 Task: Find connections with filter location Cajuru with filter topic #Projectmanagementwith filter profile language German with filter current company Tata Technologies with filter school SNS College of Engineering with filter industry Wholesale Computer Equipment with filter service category Auto Insurance with filter keywords title Dispatcher for Trucks or Taxis
Action: Mouse moved to (510, 92)
Screenshot: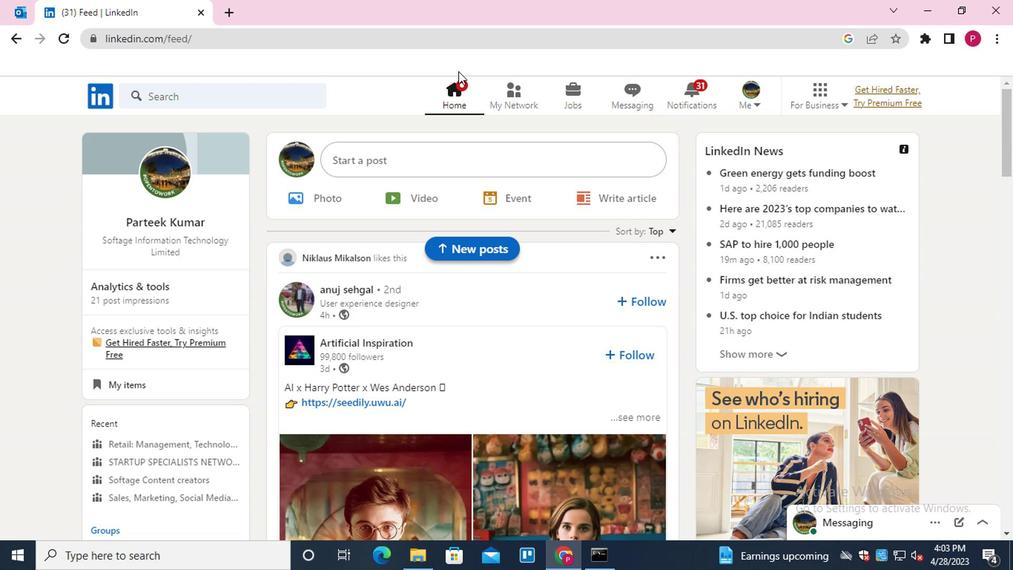 
Action: Mouse pressed left at (510, 92)
Screenshot: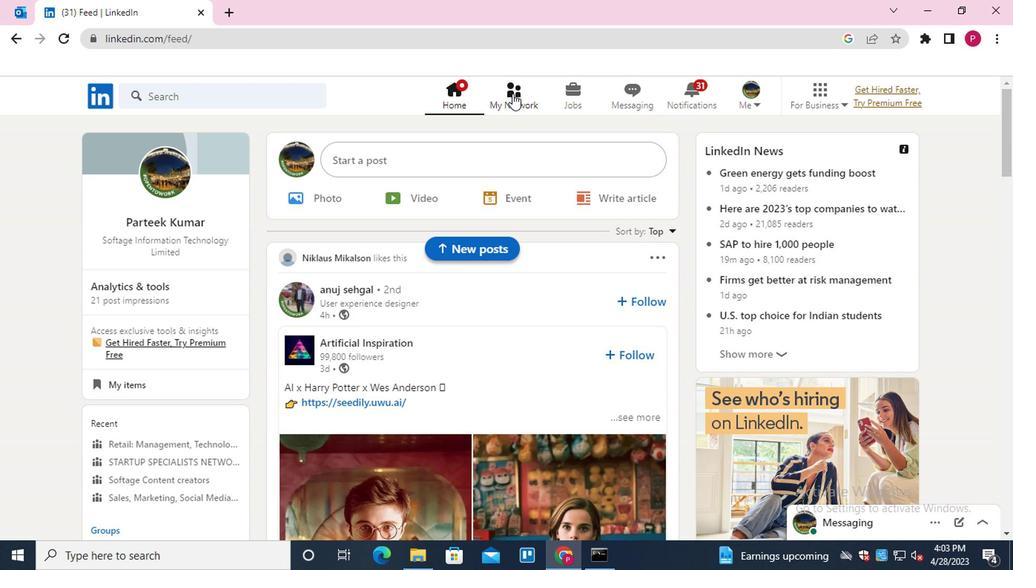 
Action: Mouse moved to (253, 184)
Screenshot: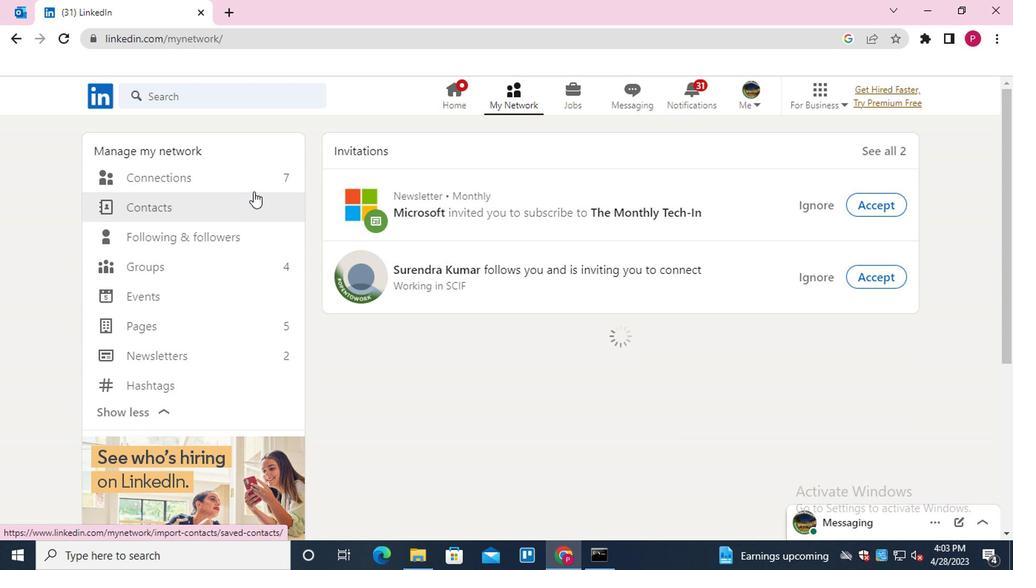 
Action: Mouse pressed left at (253, 184)
Screenshot: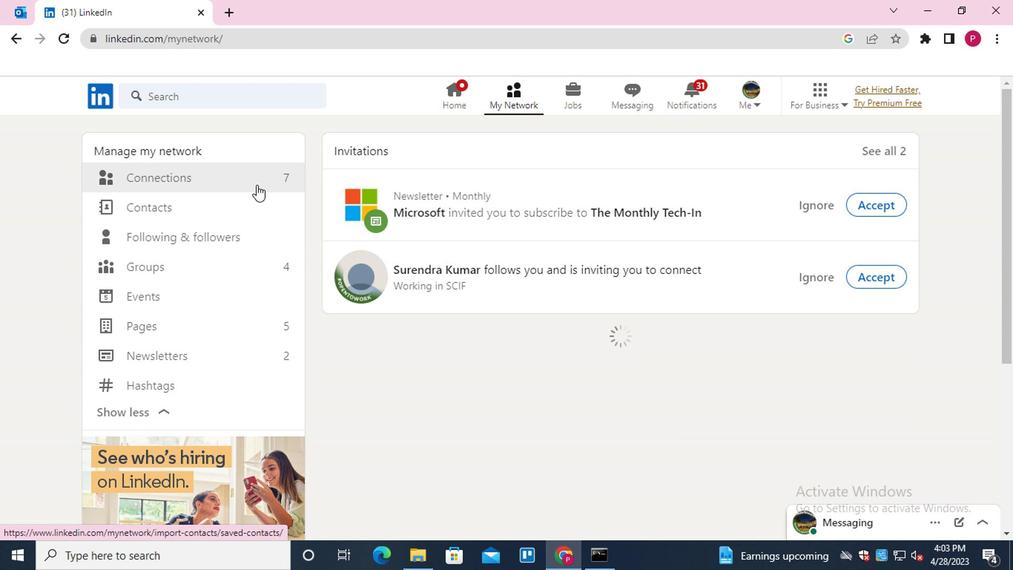 
Action: Mouse moved to (618, 175)
Screenshot: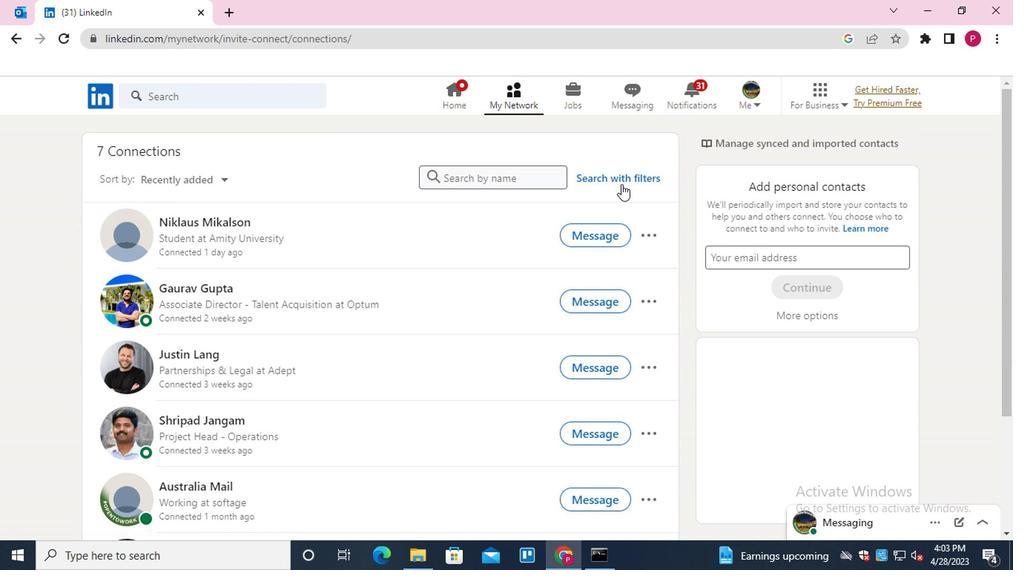 
Action: Mouse pressed left at (618, 175)
Screenshot: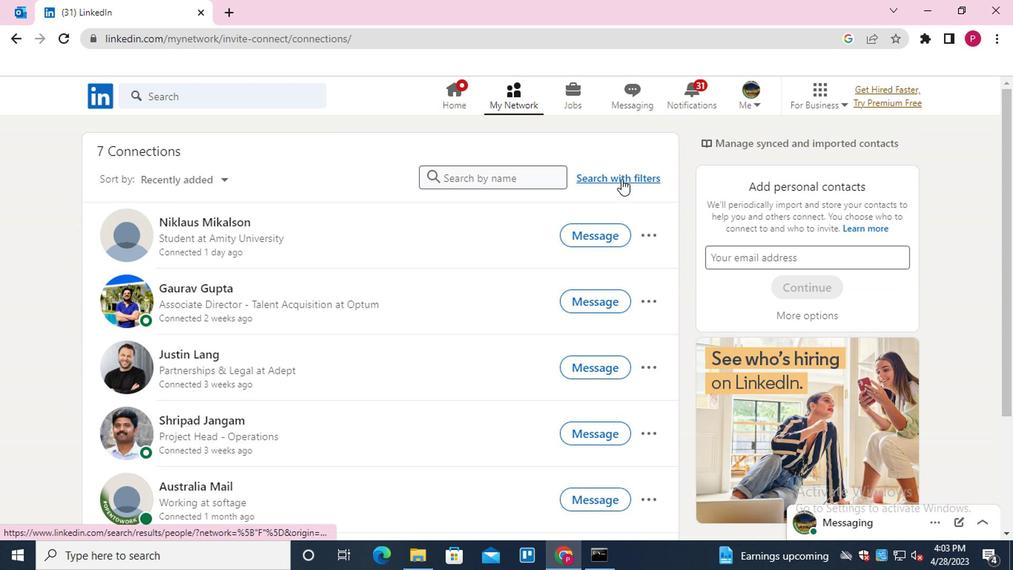 
Action: Mouse moved to (545, 136)
Screenshot: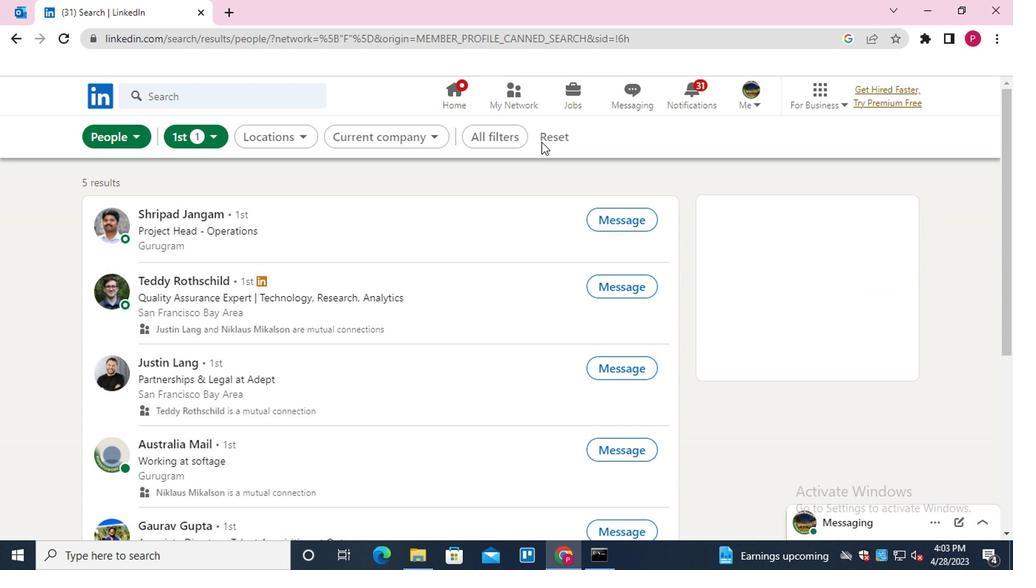 
Action: Mouse pressed left at (545, 136)
Screenshot: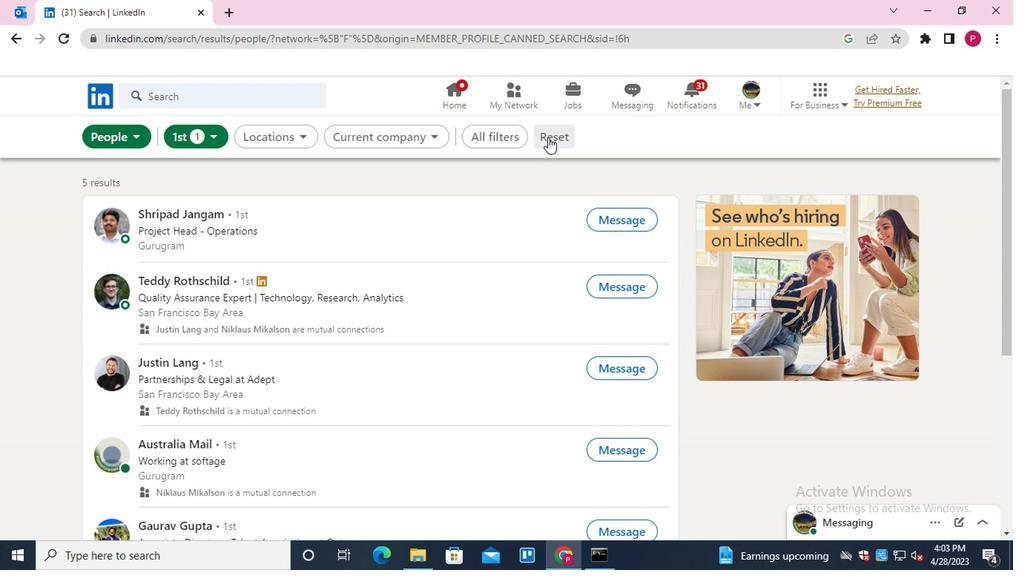 
Action: Mouse moved to (523, 137)
Screenshot: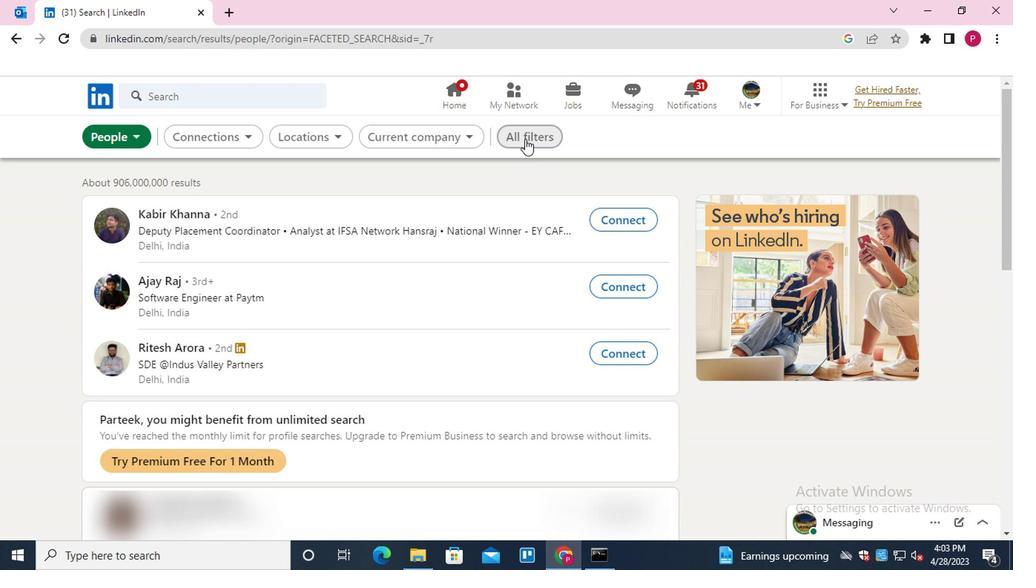 
Action: Mouse pressed left at (523, 137)
Screenshot: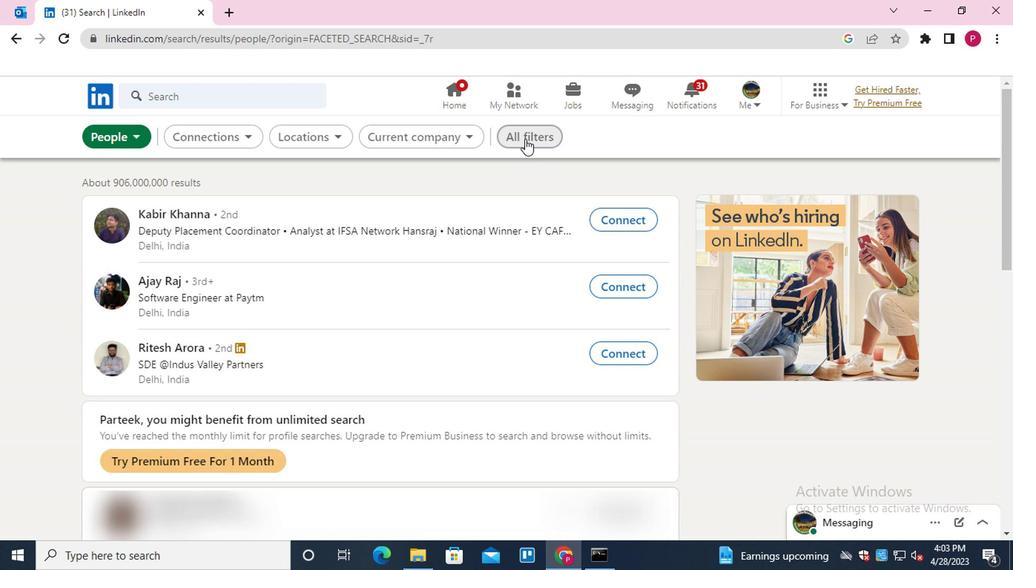 
Action: Mouse moved to (713, 344)
Screenshot: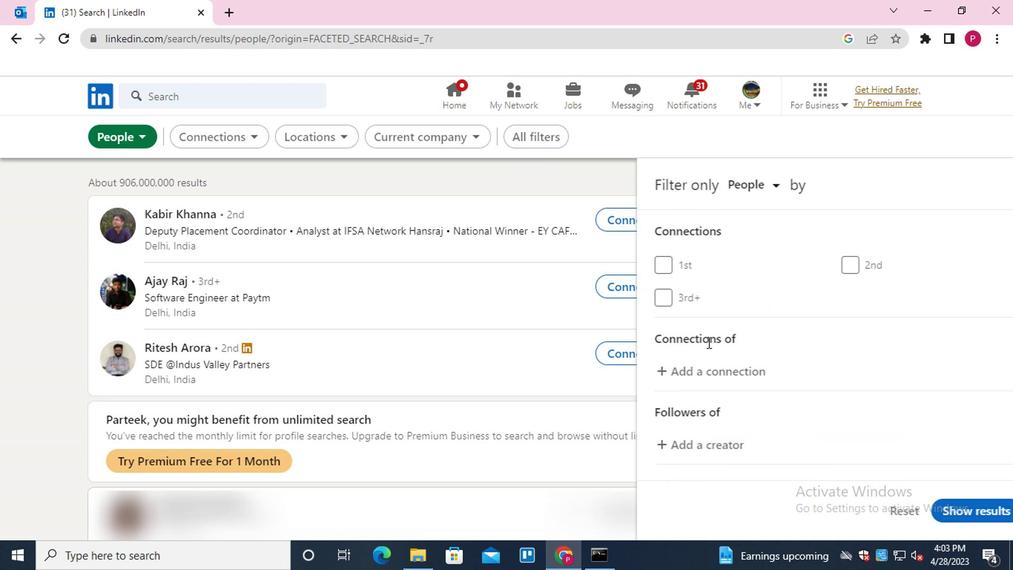 
Action: Mouse scrolled (713, 343) with delta (0, -1)
Screenshot: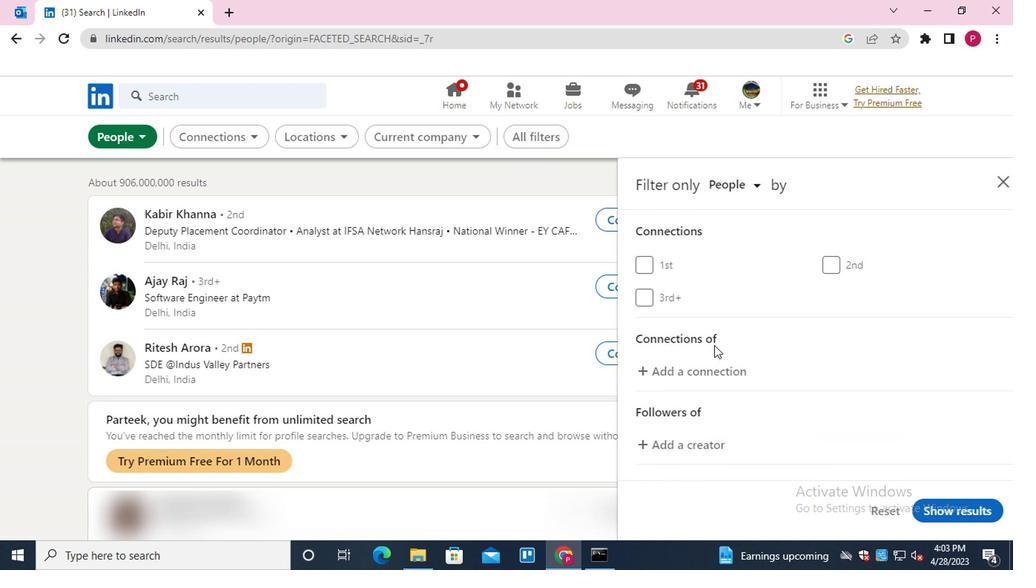 
Action: Mouse scrolled (713, 343) with delta (0, -1)
Screenshot: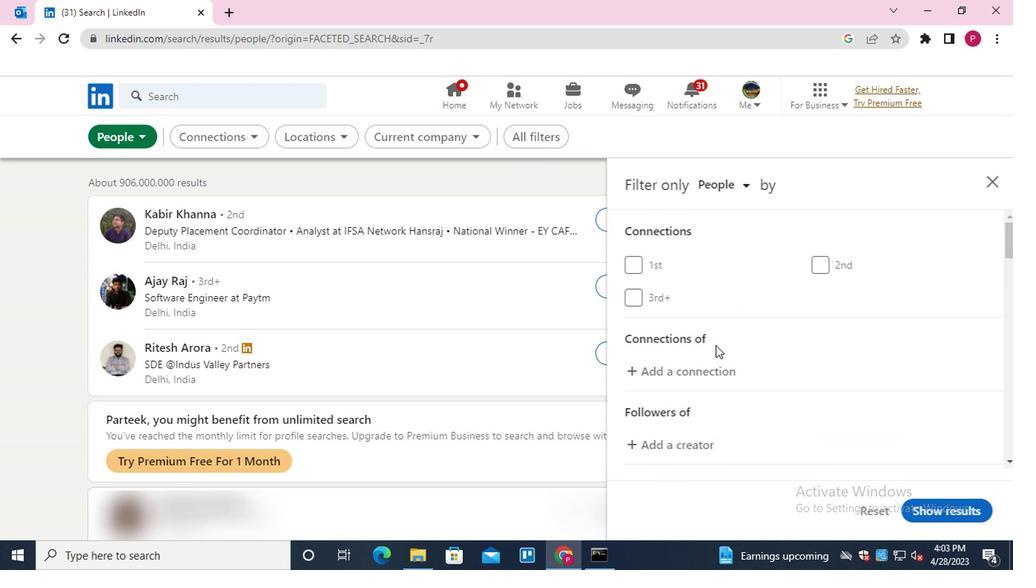 
Action: Mouse scrolled (713, 343) with delta (0, -1)
Screenshot: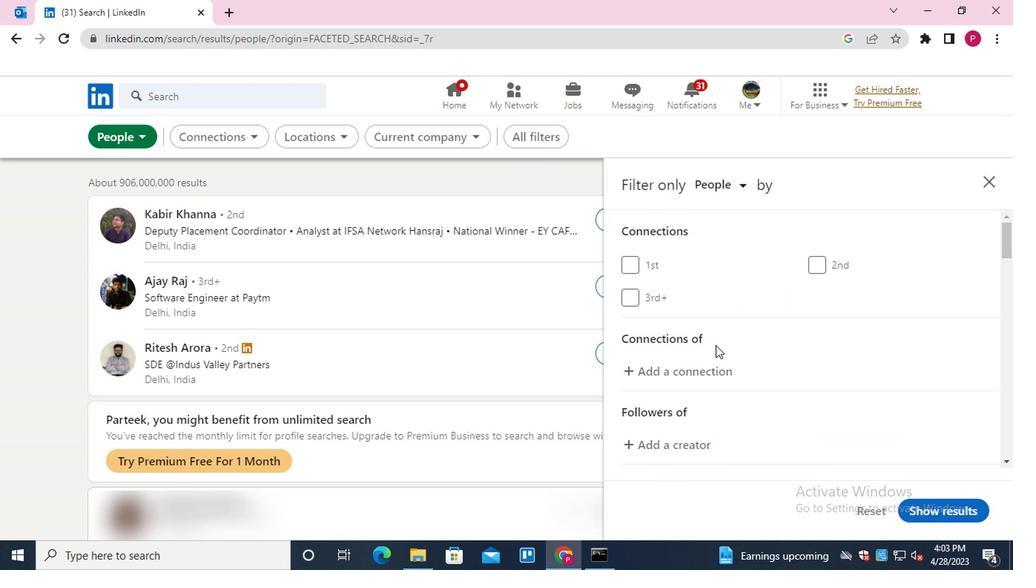 
Action: Mouse moved to (841, 357)
Screenshot: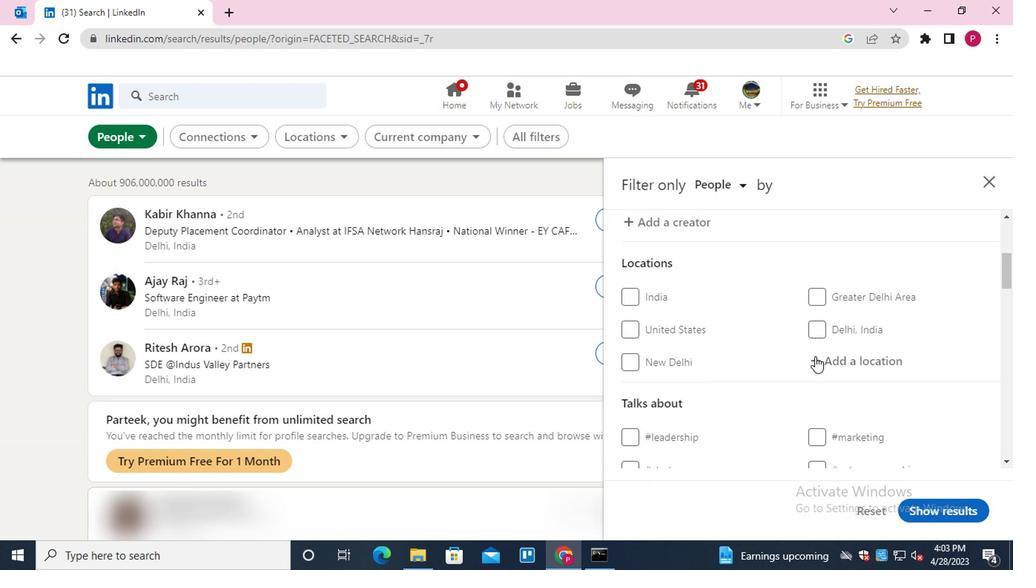 
Action: Mouse pressed left at (841, 357)
Screenshot: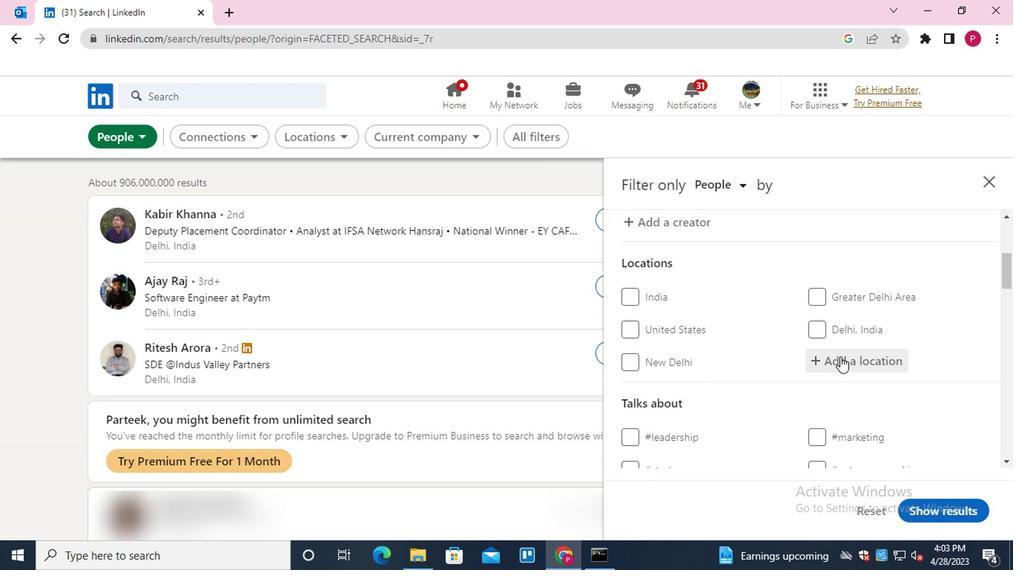 
Action: Mouse moved to (821, 367)
Screenshot: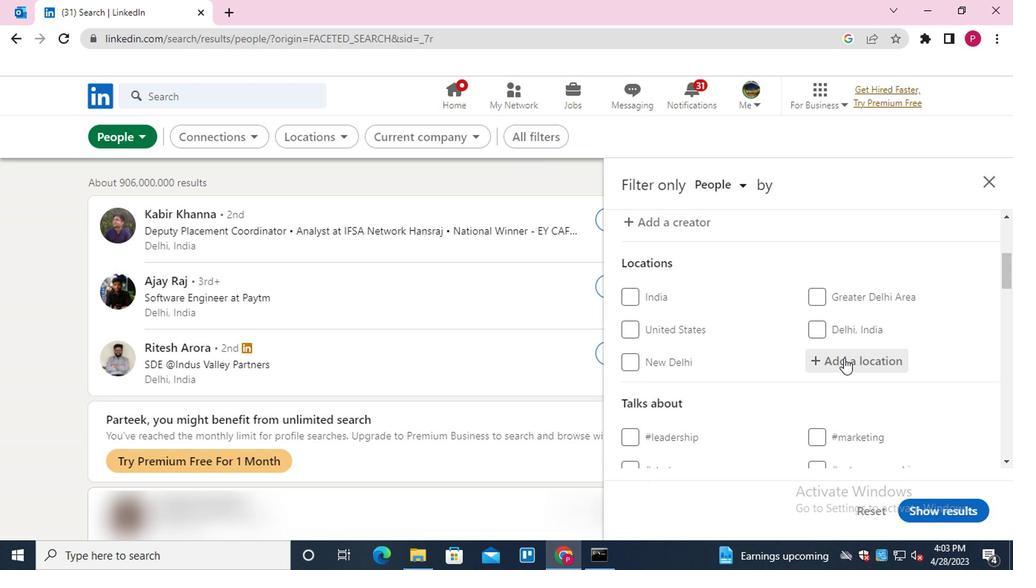 
Action: Key pressed <Key.shift>CAJURU<Key.down><Key.enter>
Screenshot: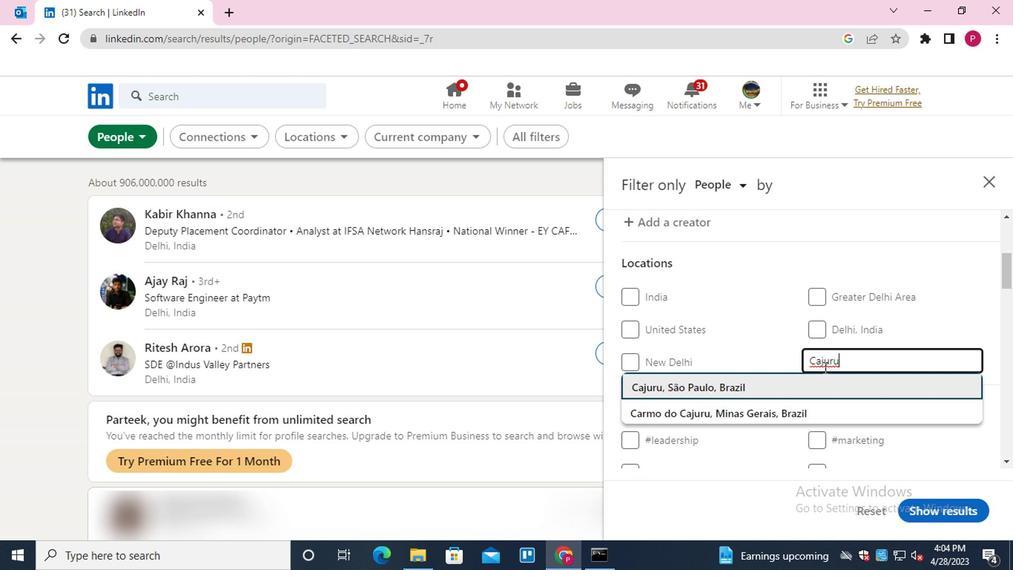 
Action: Mouse moved to (719, 381)
Screenshot: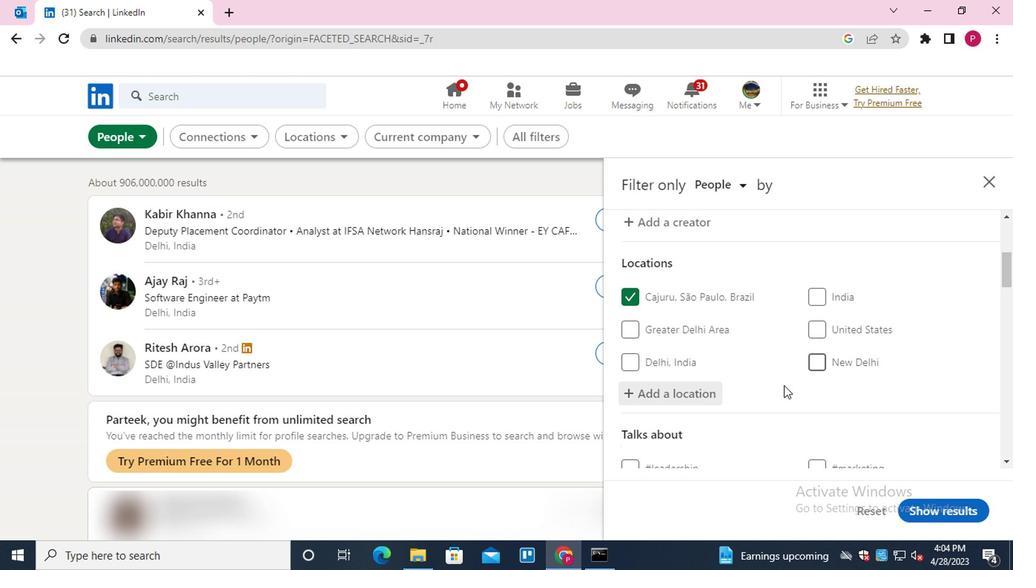 
Action: Mouse scrolled (719, 381) with delta (0, 0)
Screenshot: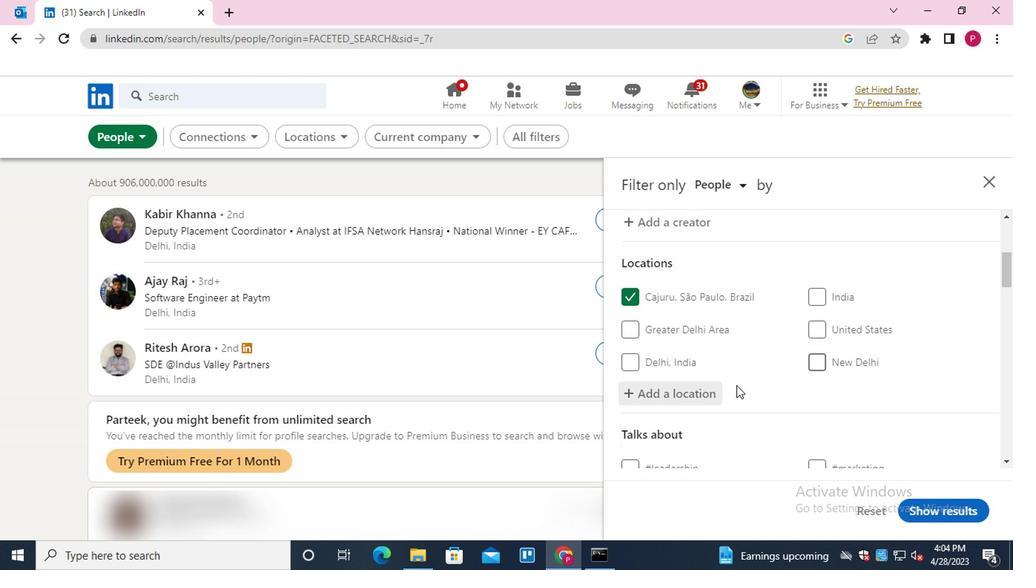 
Action: Mouse scrolled (719, 381) with delta (0, 0)
Screenshot: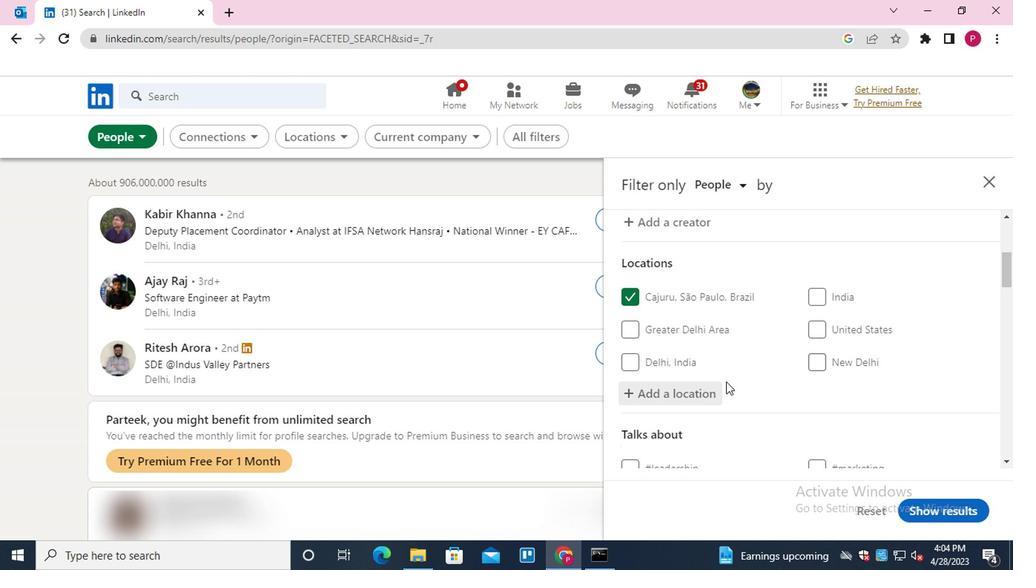 
Action: Mouse moved to (717, 383)
Screenshot: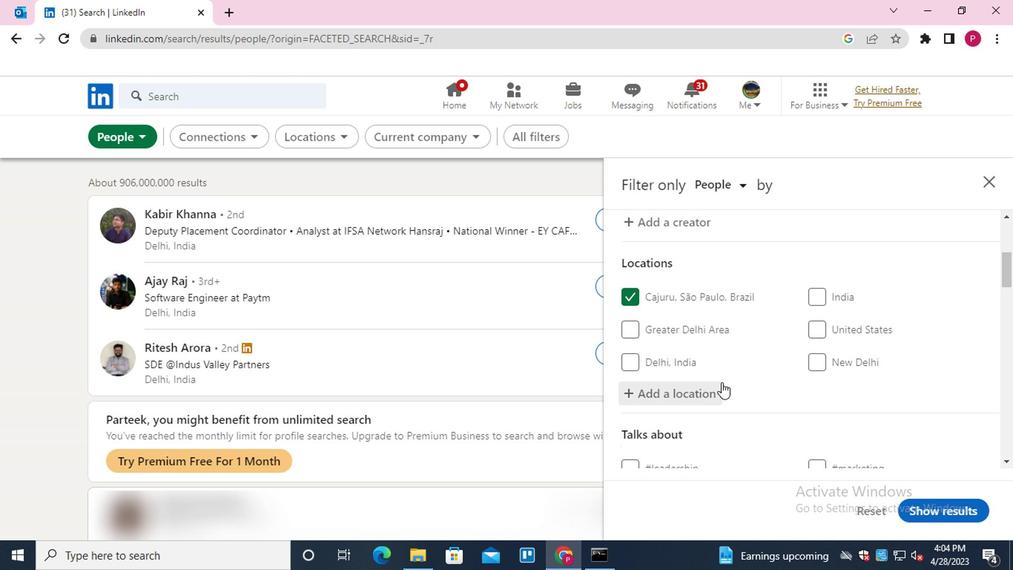 
Action: Mouse scrolled (717, 383) with delta (0, 0)
Screenshot: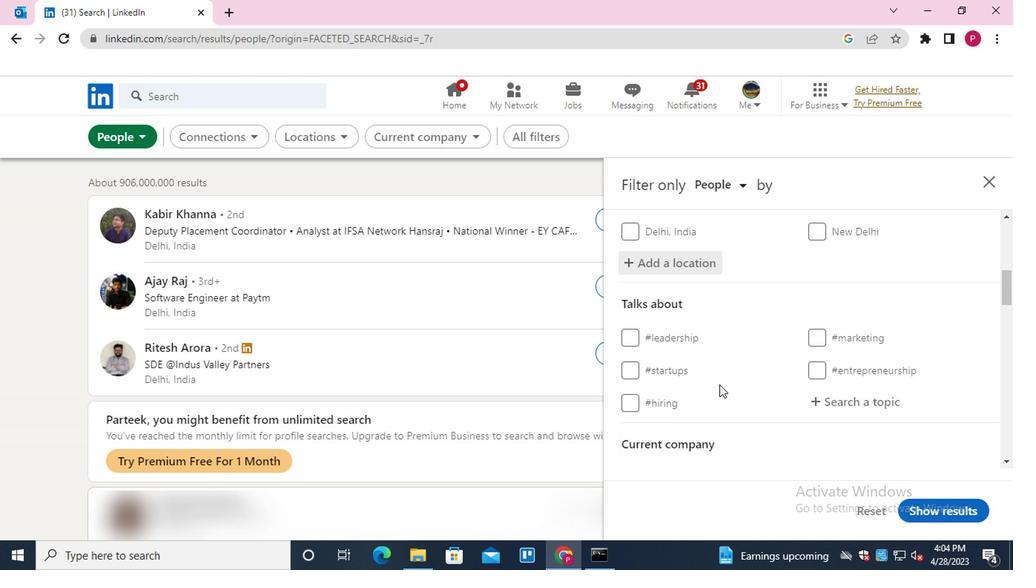 
Action: Mouse moved to (842, 308)
Screenshot: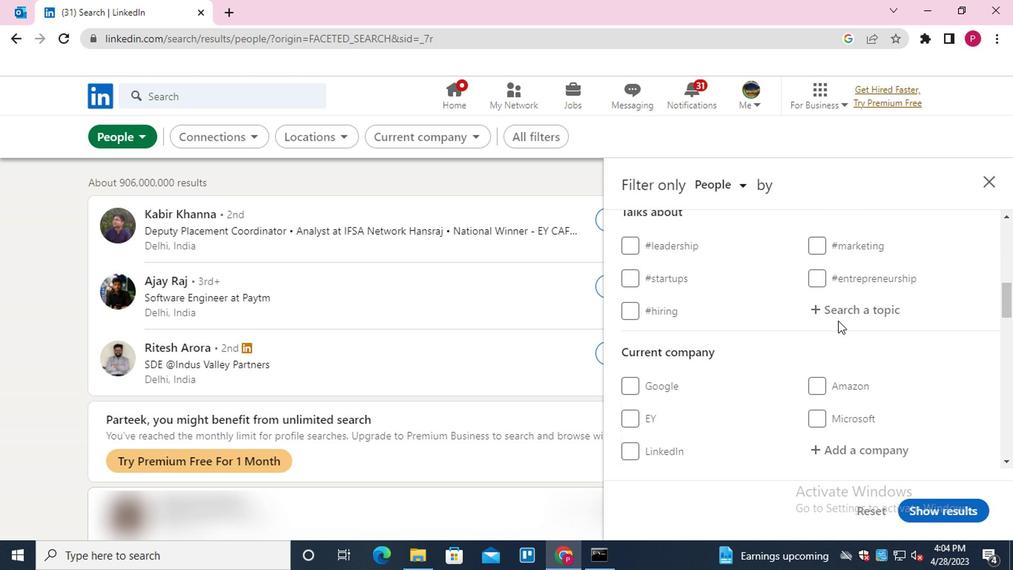 
Action: Mouse pressed left at (842, 308)
Screenshot: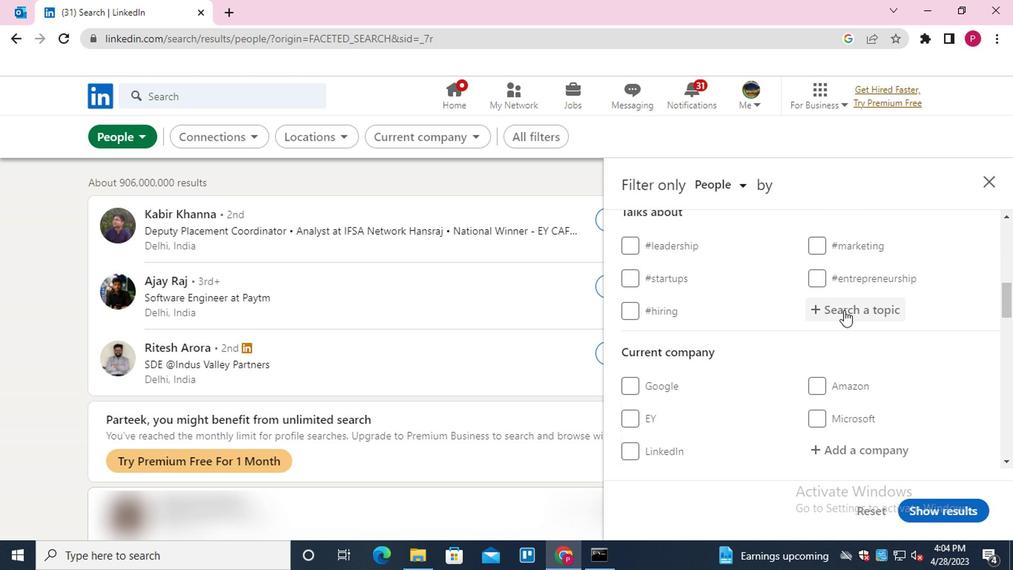 
Action: Mouse moved to (837, 309)
Screenshot: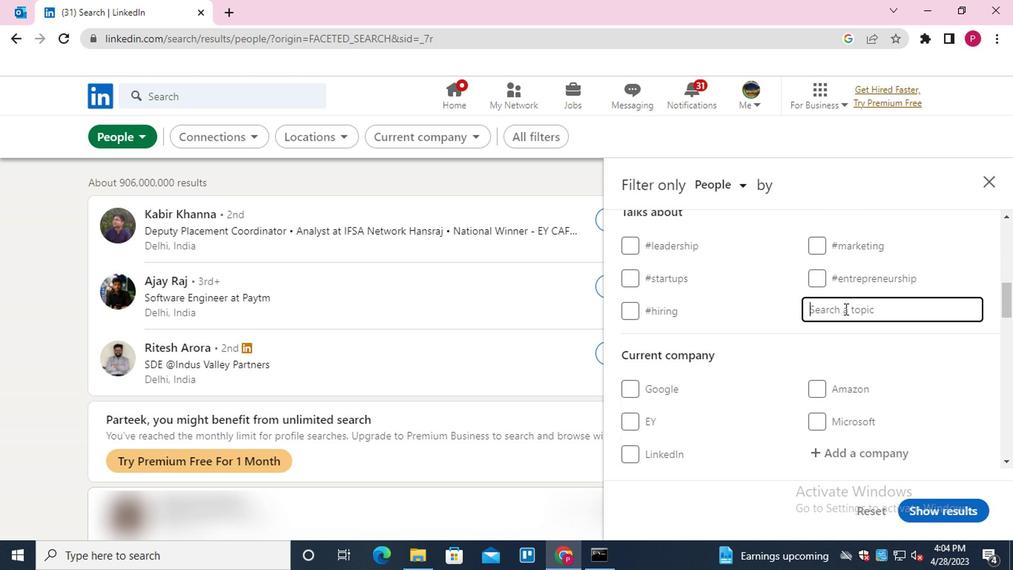 
Action: Key pressed PROJECTMANAG<Key.down><Key.enter>
Screenshot: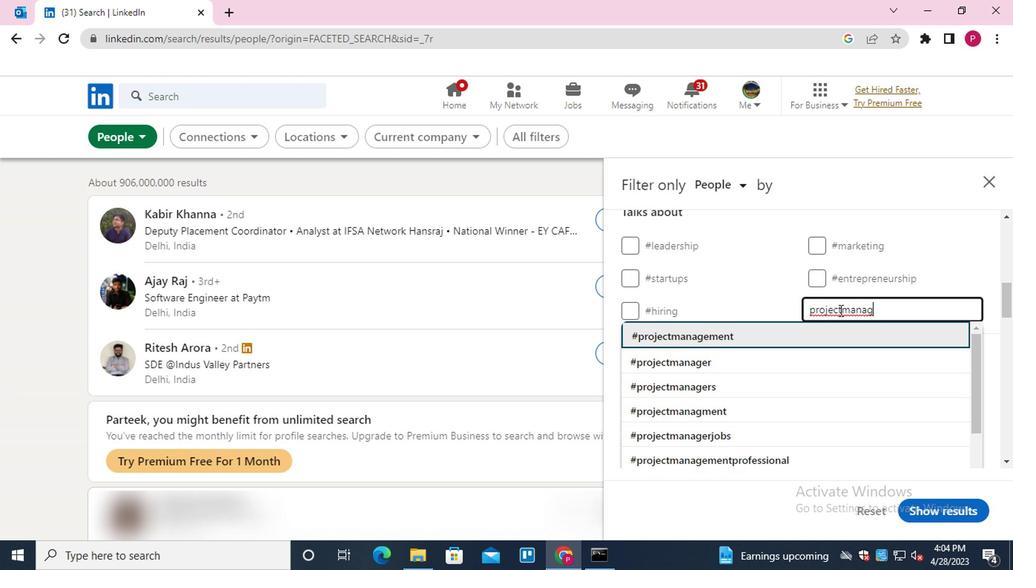 
Action: Mouse moved to (786, 341)
Screenshot: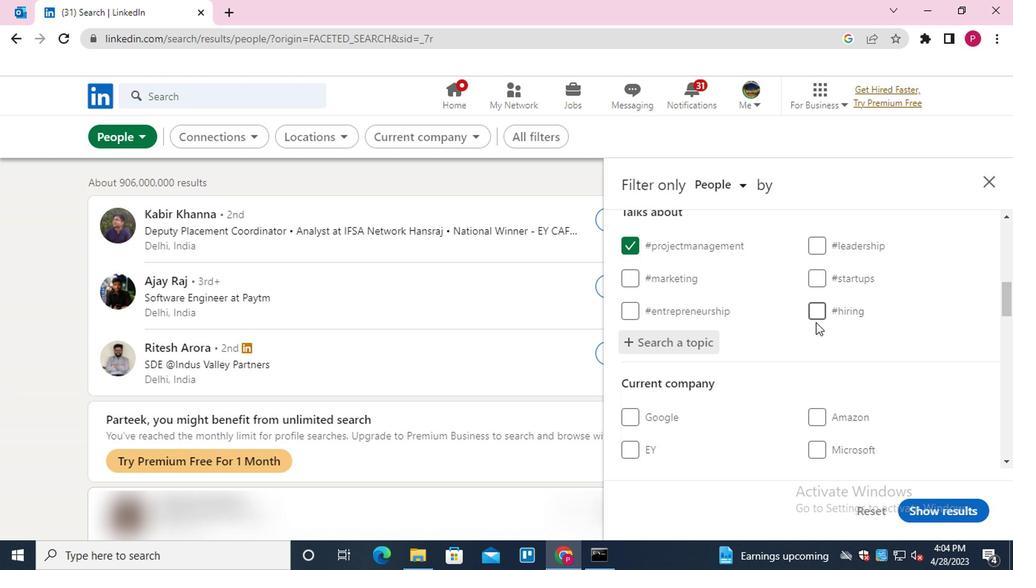 
Action: Mouse scrolled (786, 340) with delta (0, -1)
Screenshot: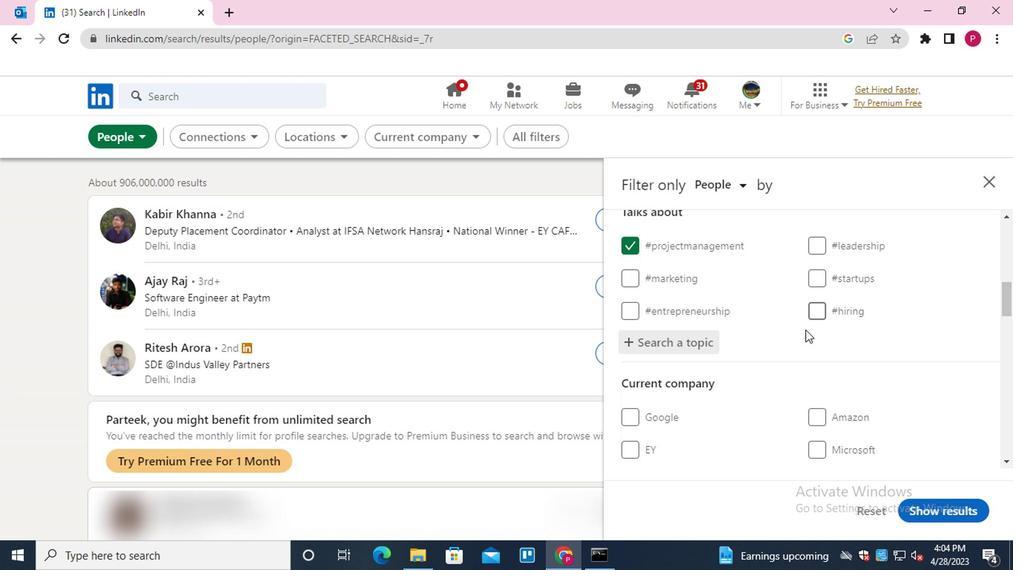 
Action: Mouse scrolled (786, 340) with delta (0, -1)
Screenshot: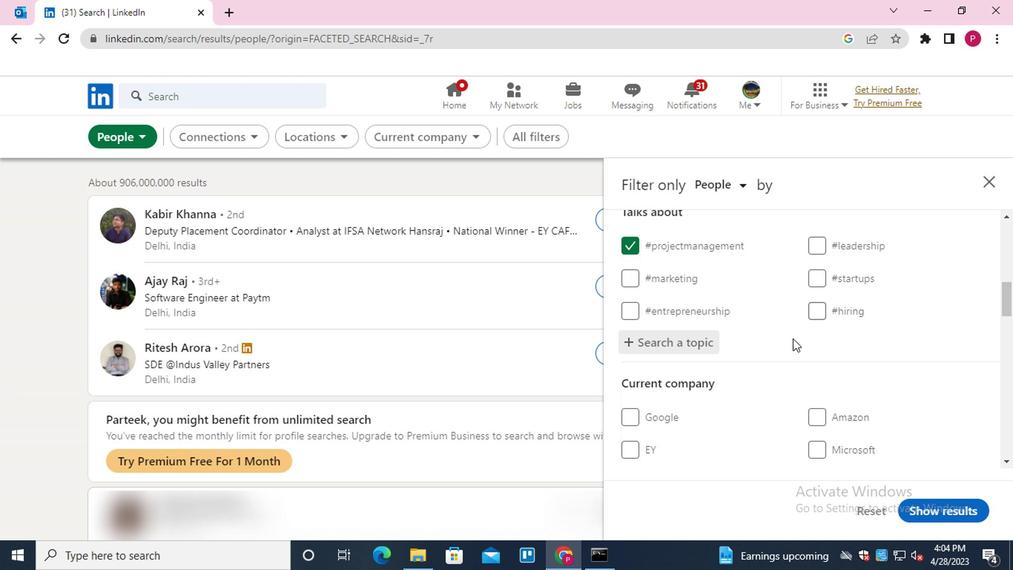
Action: Mouse moved to (786, 343)
Screenshot: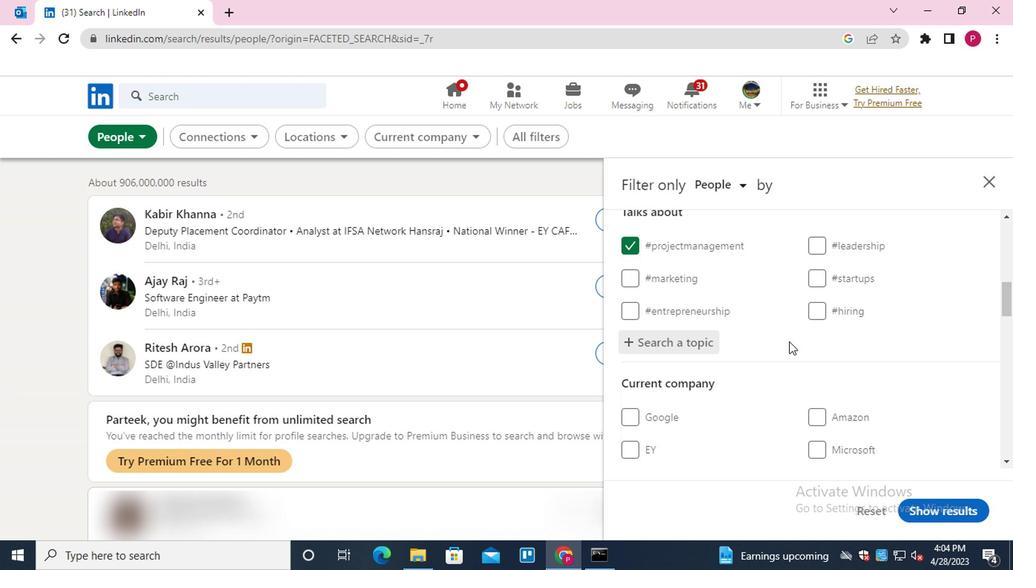 
Action: Mouse scrolled (786, 343) with delta (0, 0)
Screenshot: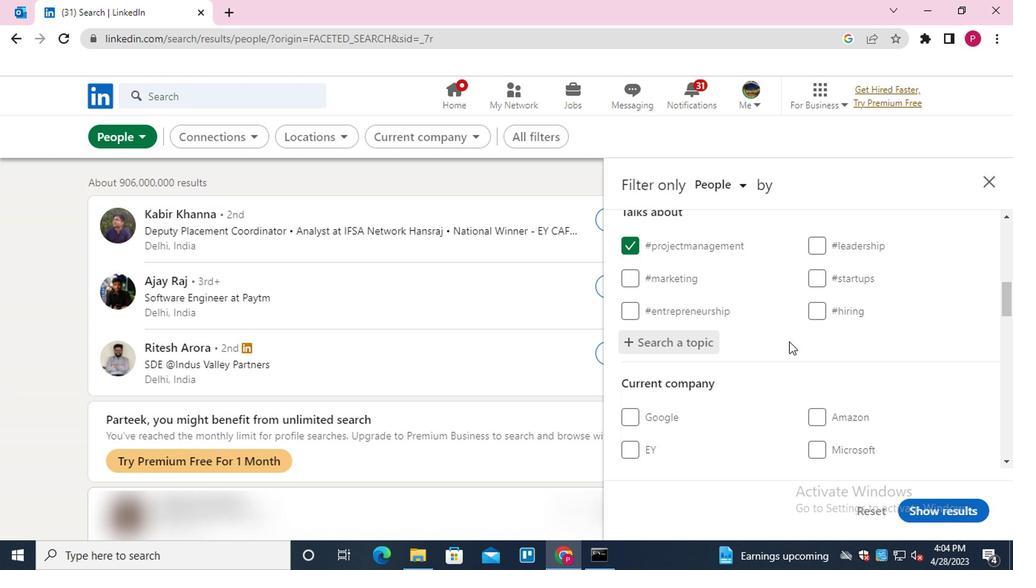 
Action: Mouse moved to (728, 322)
Screenshot: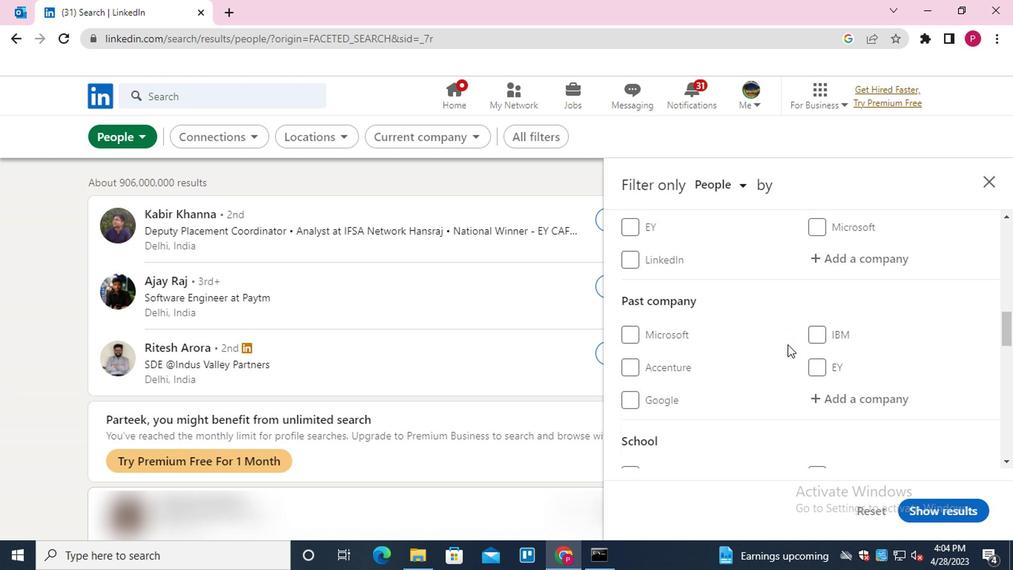 
Action: Mouse scrolled (728, 321) with delta (0, -1)
Screenshot: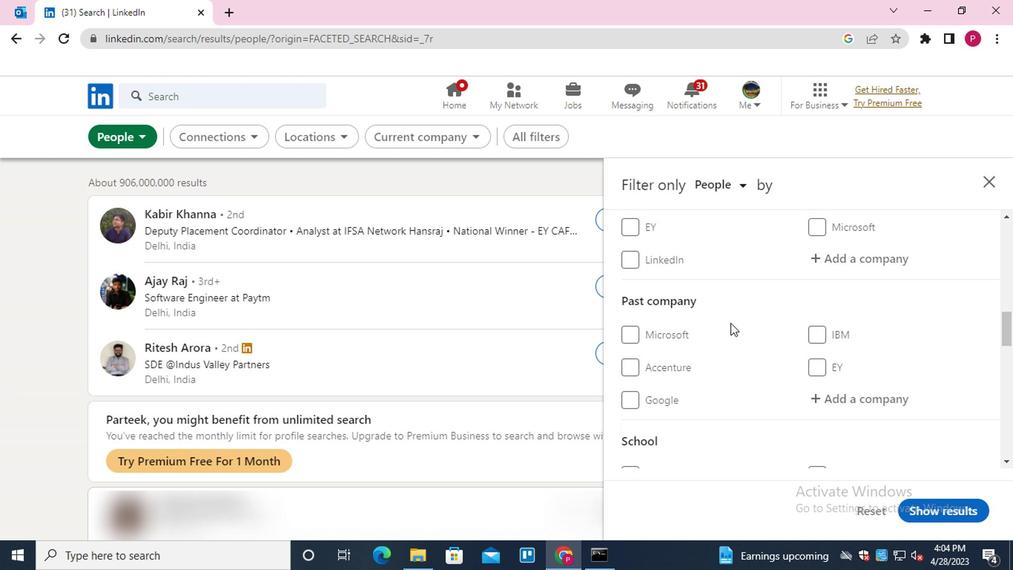 
Action: Mouse scrolled (728, 321) with delta (0, -1)
Screenshot: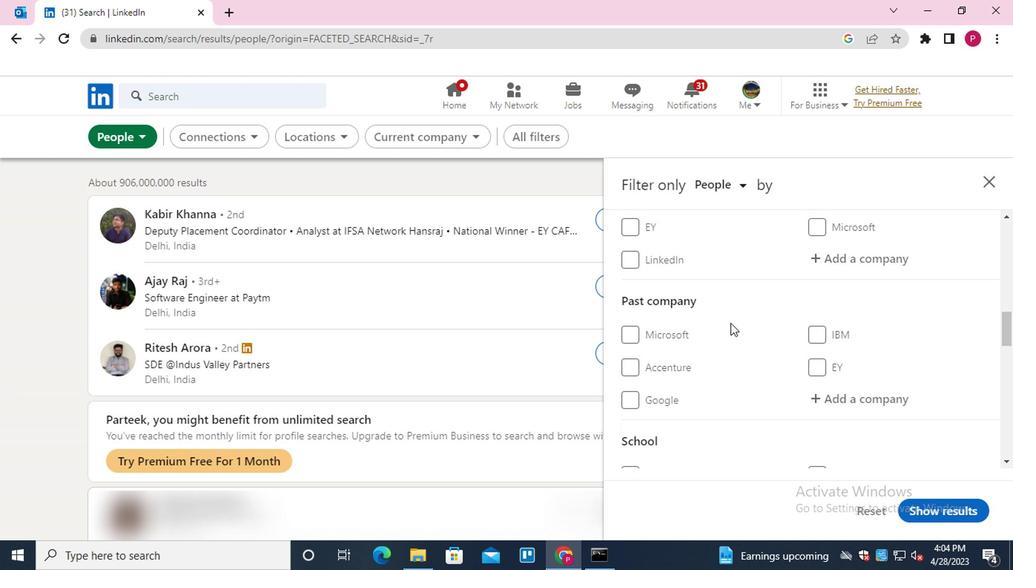 
Action: Mouse scrolled (728, 321) with delta (0, -1)
Screenshot: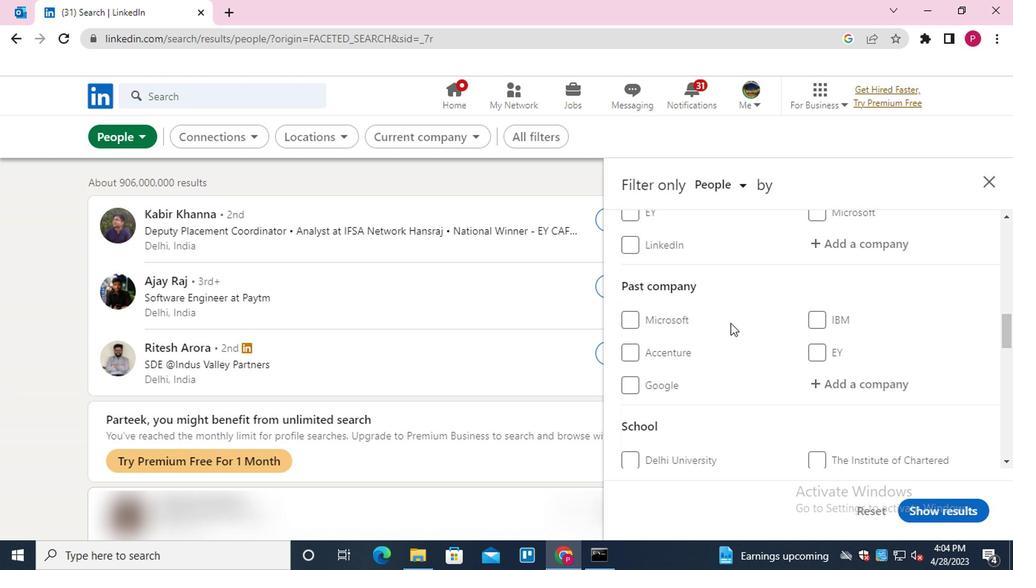 
Action: Mouse moved to (728, 323)
Screenshot: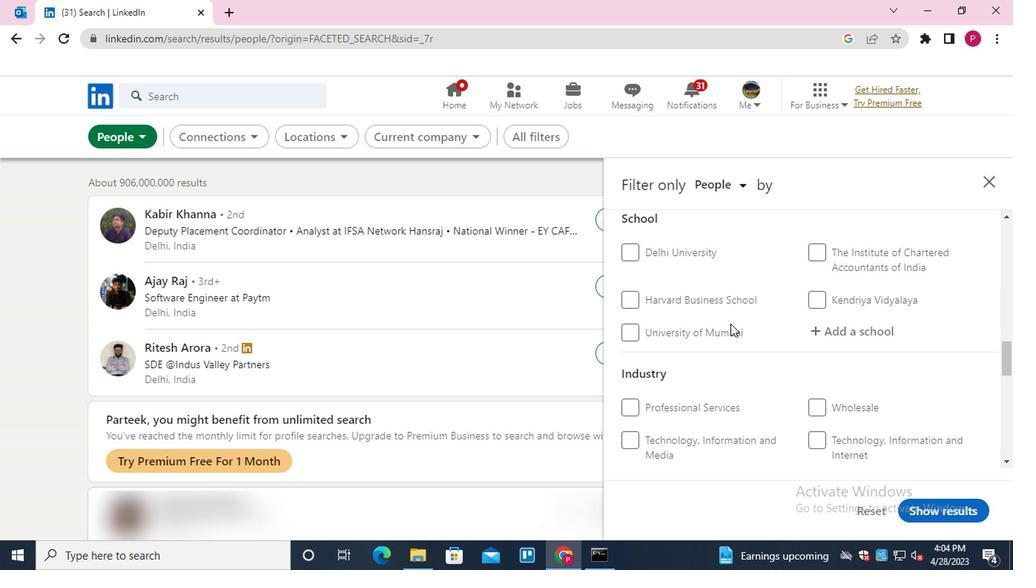 
Action: Mouse scrolled (728, 322) with delta (0, 0)
Screenshot: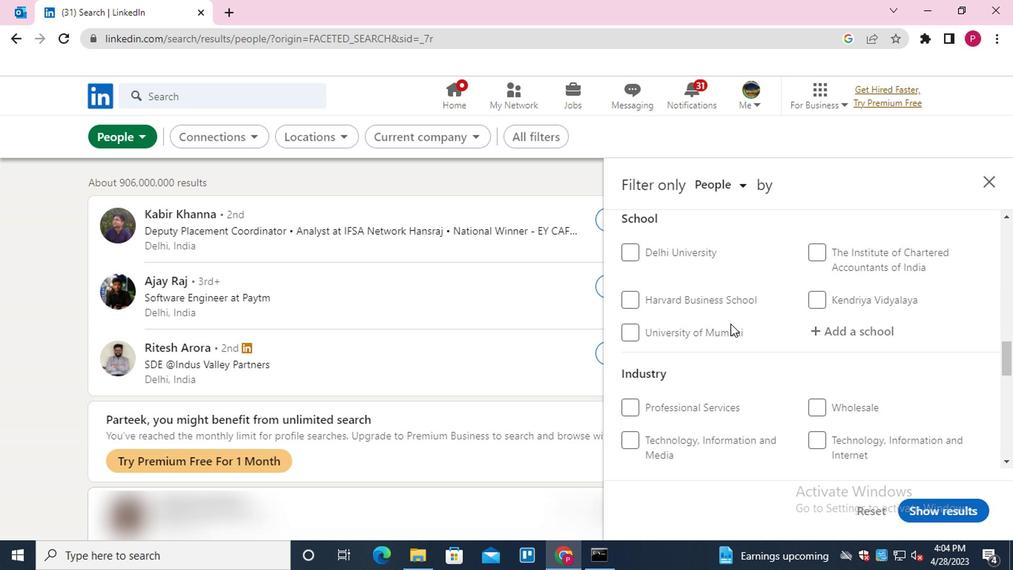
Action: Mouse scrolled (728, 322) with delta (0, 0)
Screenshot: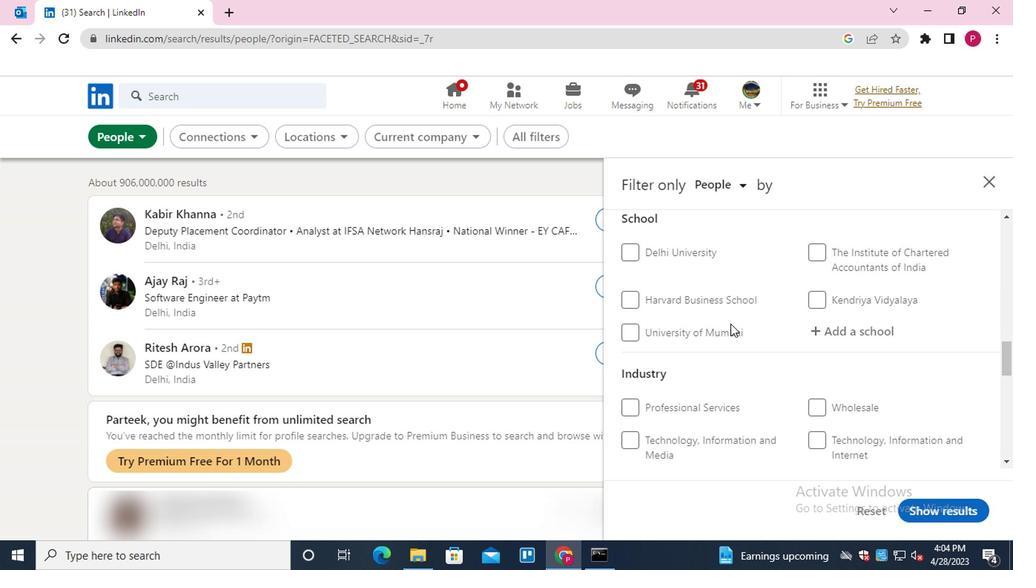 
Action: Mouse scrolled (728, 322) with delta (0, 0)
Screenshot: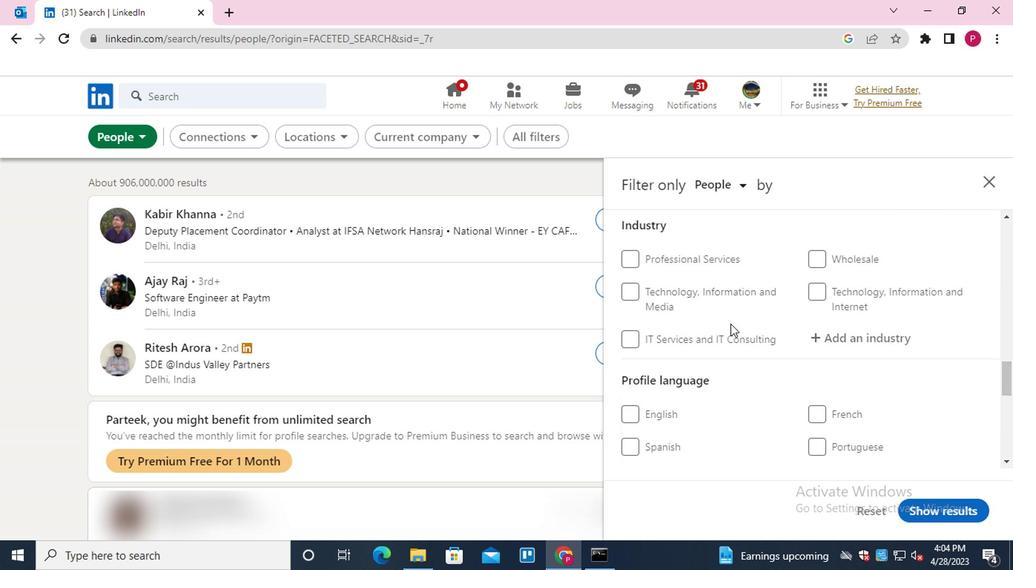
Action: Mouse scrolled (728, 322) with delta (0, 0)
Screenshot: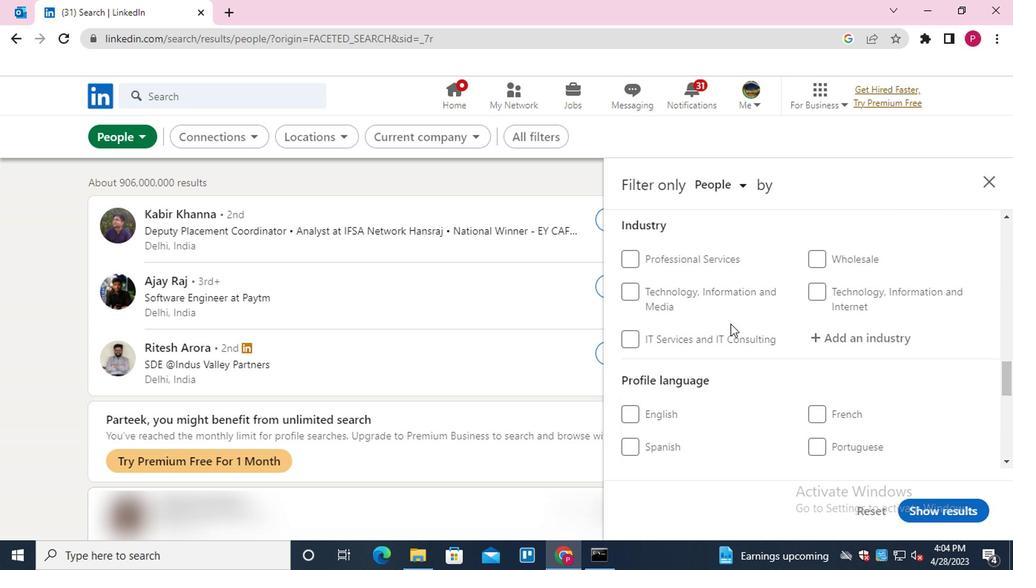 
Action: Mouse moved to (645, 332)
Screenshot: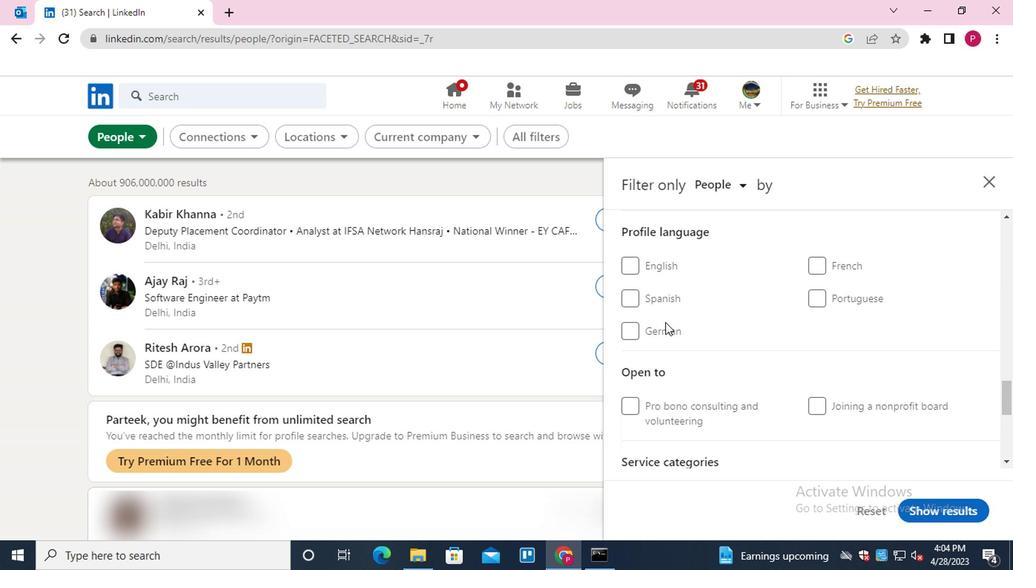 
Action: Mouse pressed left at (645, 332)
Screenshot: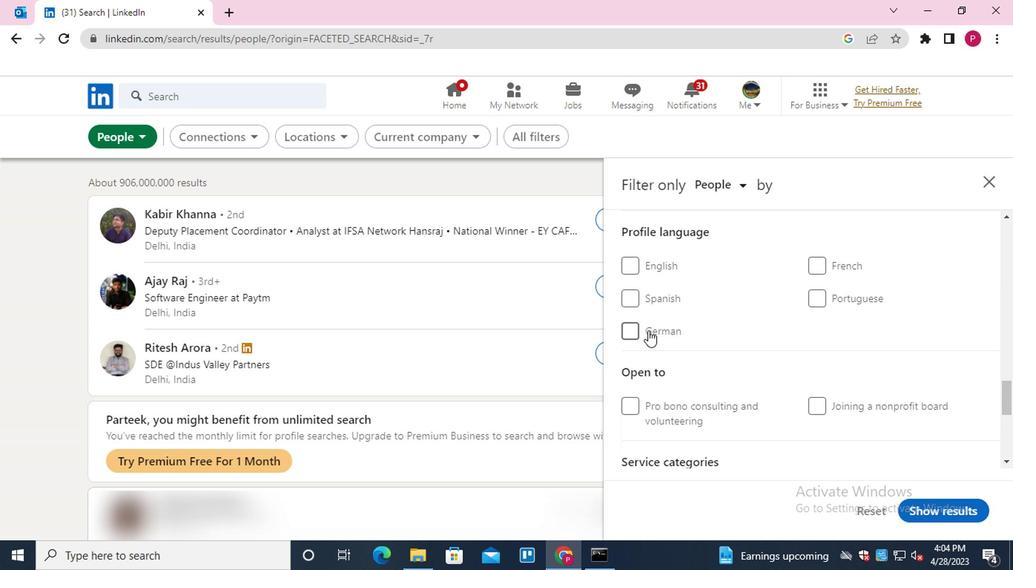 
Action: Mouse moved to (688, 320)
Screenshot: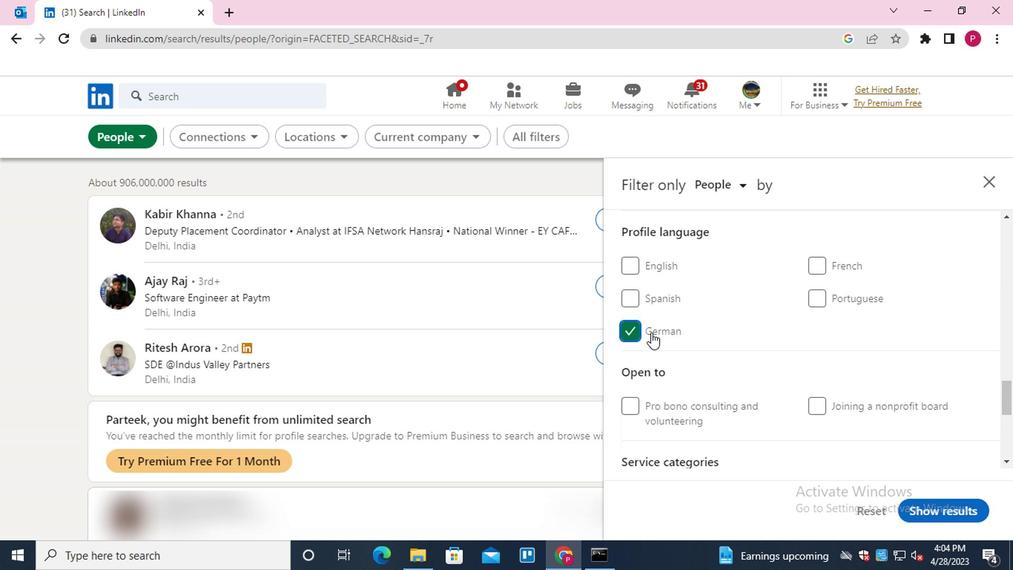 
Action: Mouse scrolled (688, 321) with delta (0, 1)
Screenshot: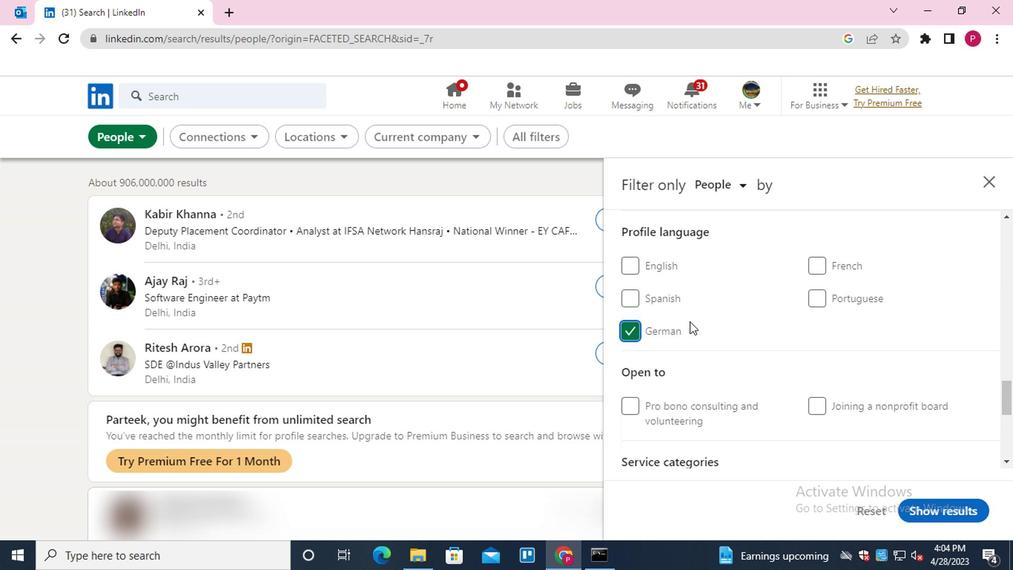 
Action: Mouse scrolled (688, 321) with delta (0, 1)
Screenshot: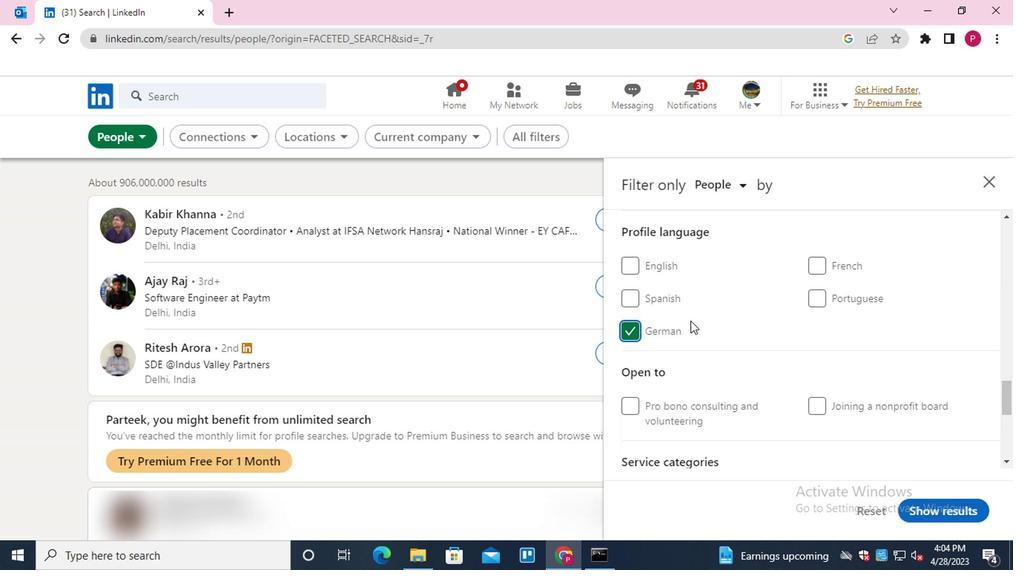 
Action: Mouse scrolled (688, 321) with delta (0, 1)
Screenshot: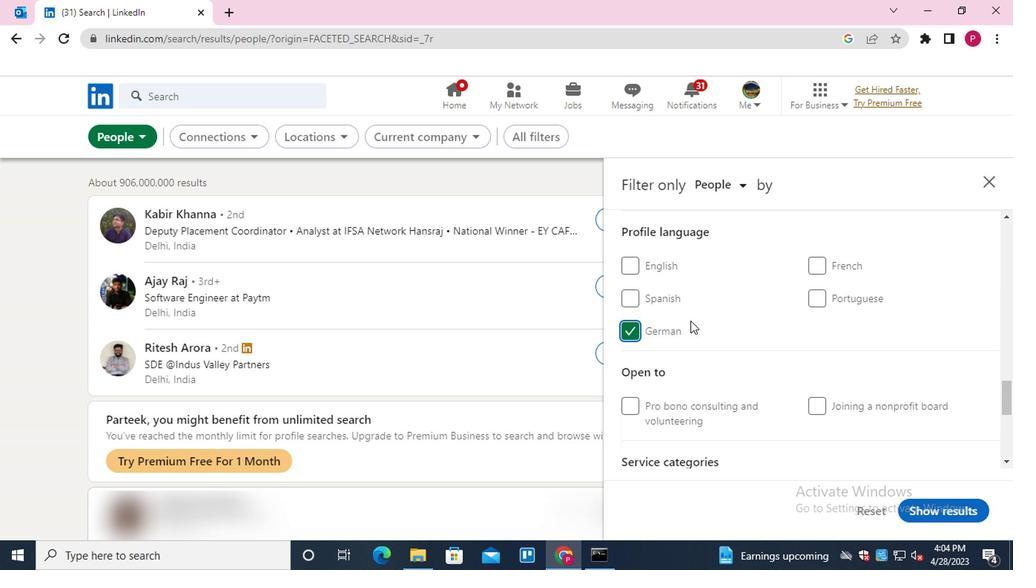 
Action: Mouse scrolled (688, 321) with delta (0, 1)
Screenshot: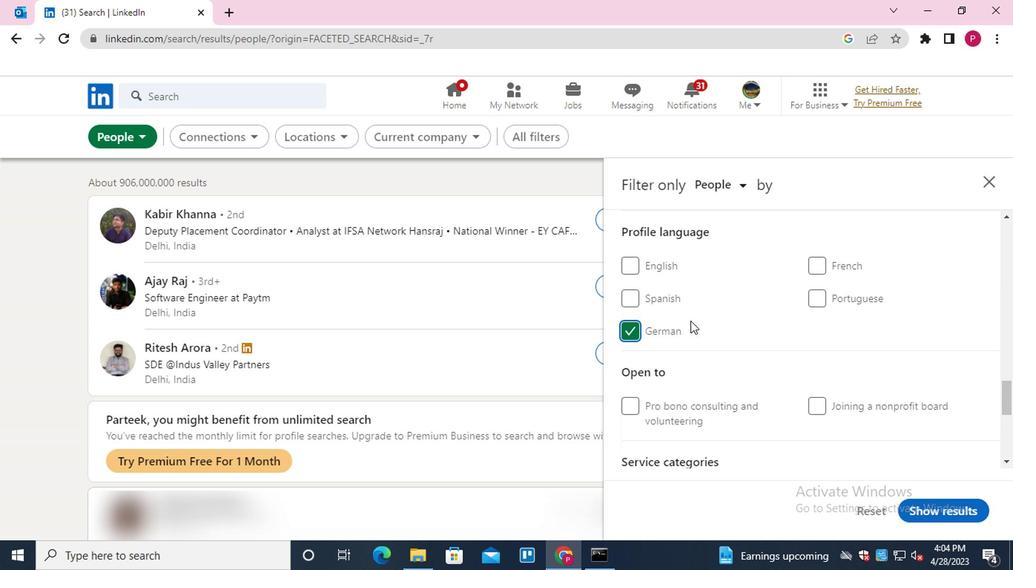 
Action: Mouse scrolled (688, 321) with delta (0, 1)
Screenshot: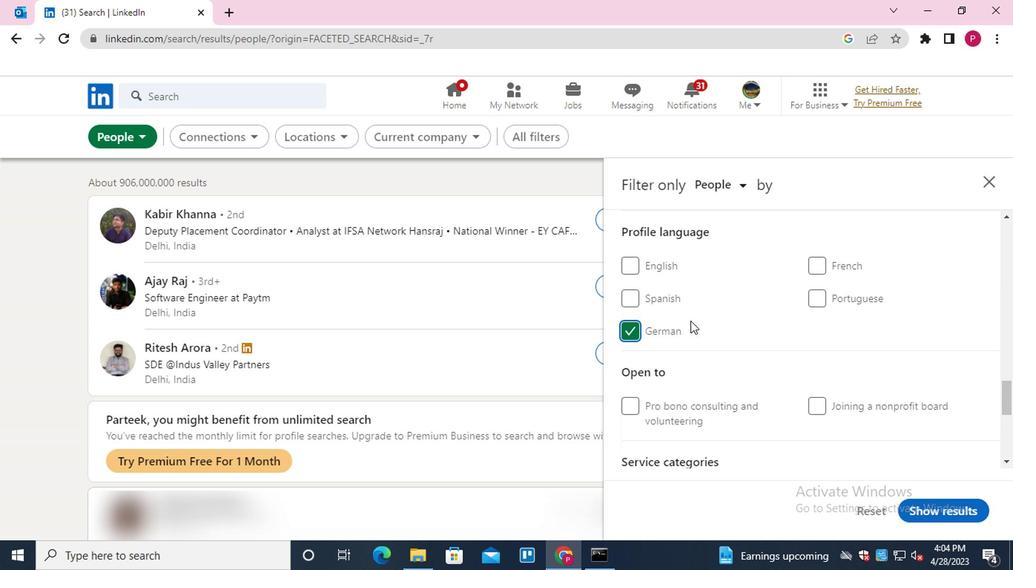 
Action: Mouse scrolled (688, 321) with delta (0, 1)
Screenshot: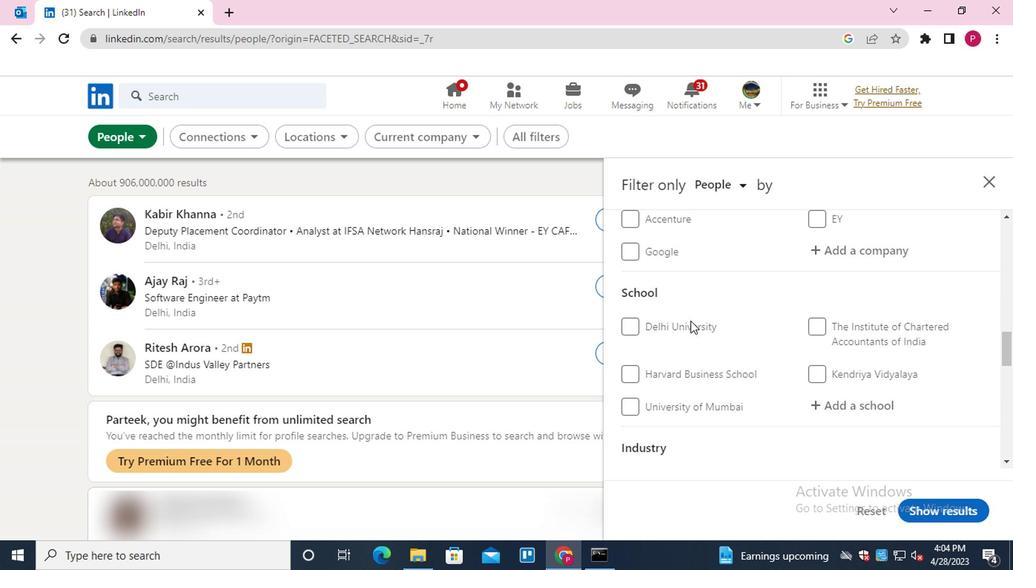 
Action: Mouse scrolled (688, 321) with delta (0, 1)
Screenshot: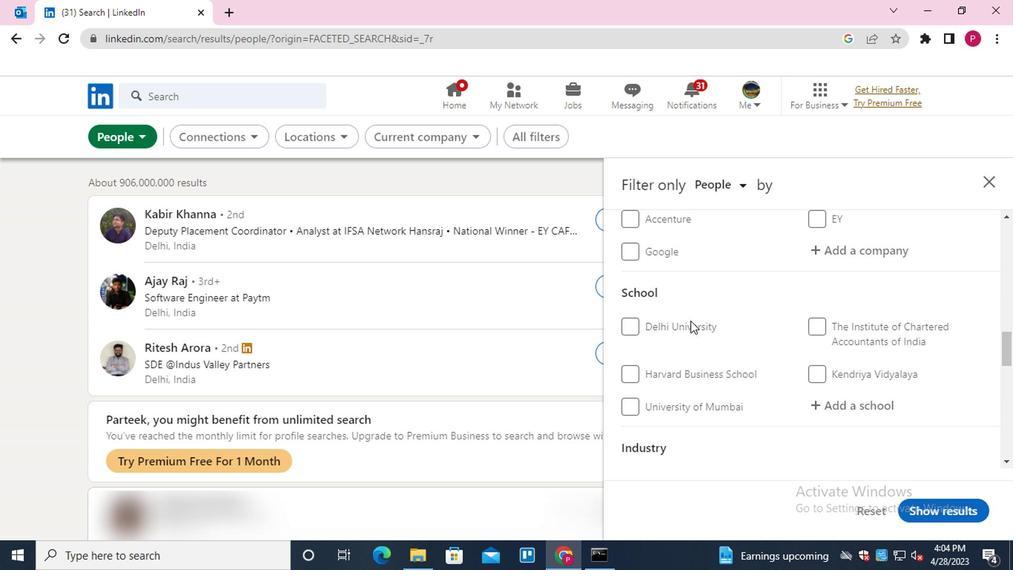 
Action: Mouse scrolled (688, 321) with delta (0, 1)
Screenshot: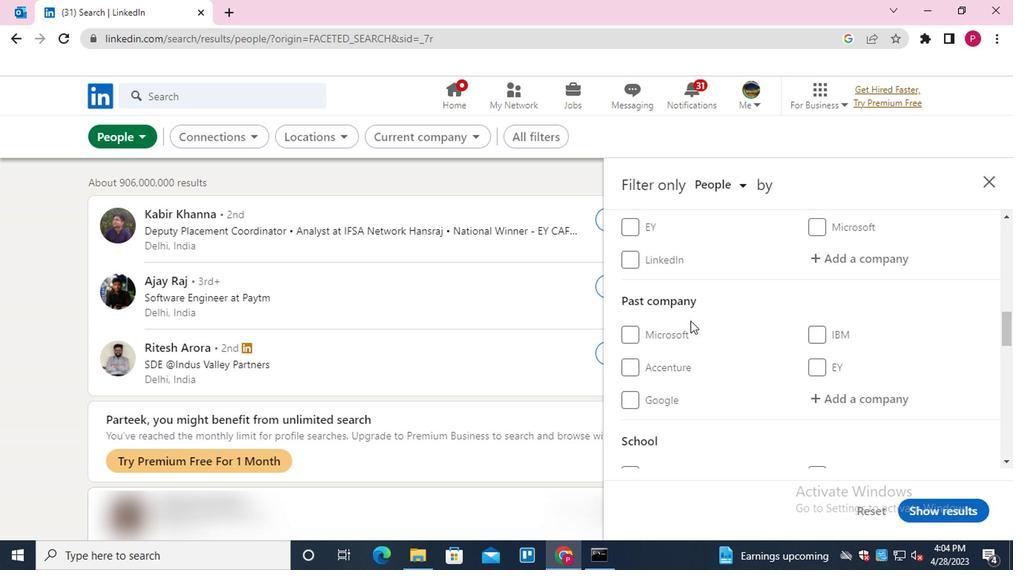 
Action: Mouse scrolled (688, 319) with delta (0, 0)
Screenshot: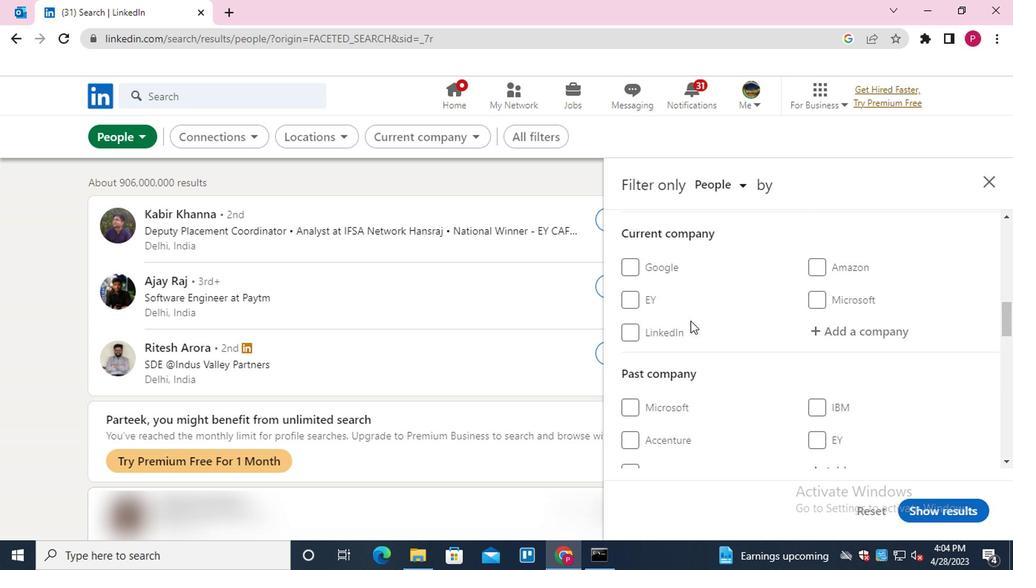 
Action: Mouse scrolled (688, 321) with delta (0, 1)
Screenshot: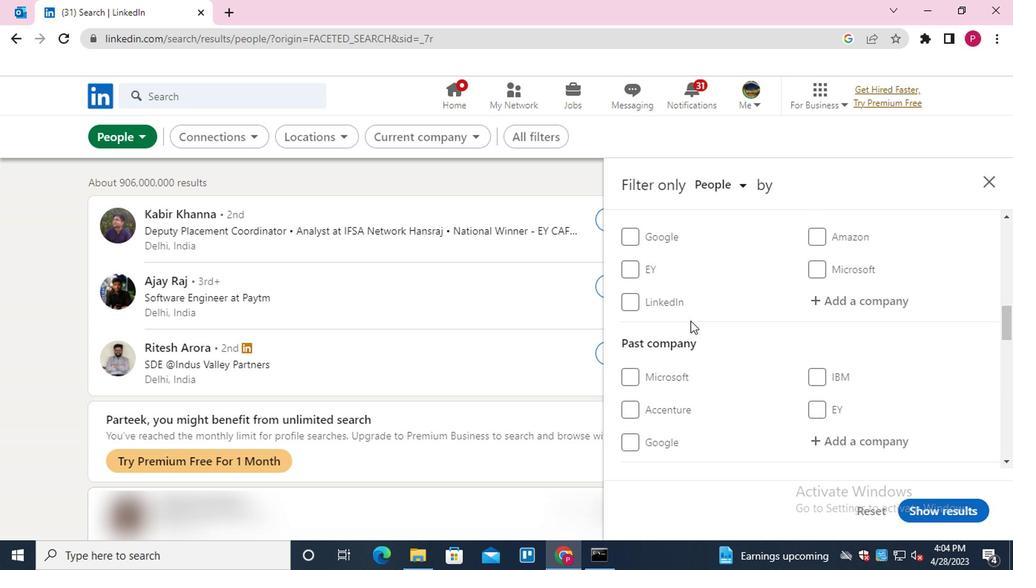 
Action: Mouse moved to (851, 332)
Screenshot: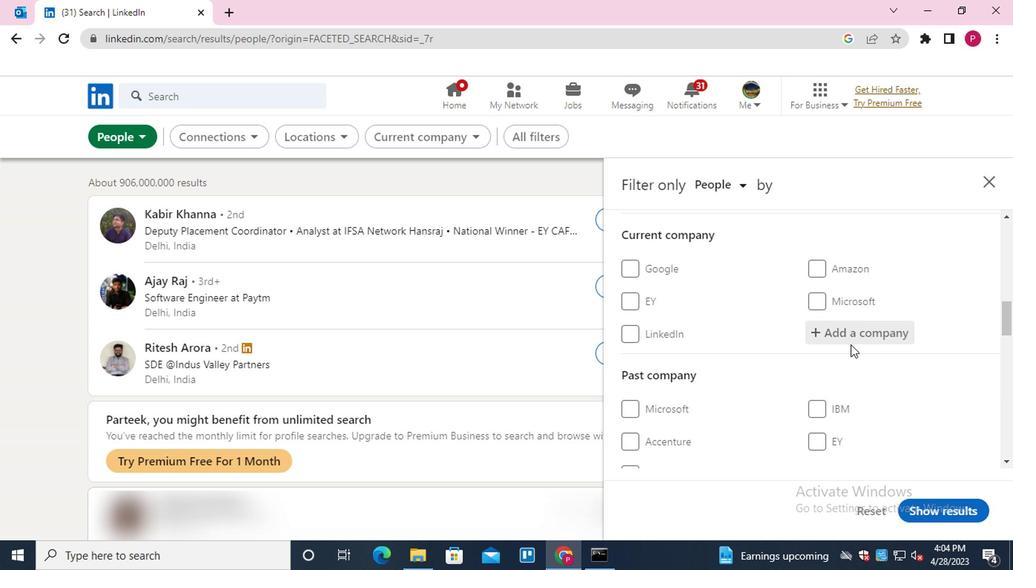 
Action: Mouse pressed left at (851, 332)
Screenshot: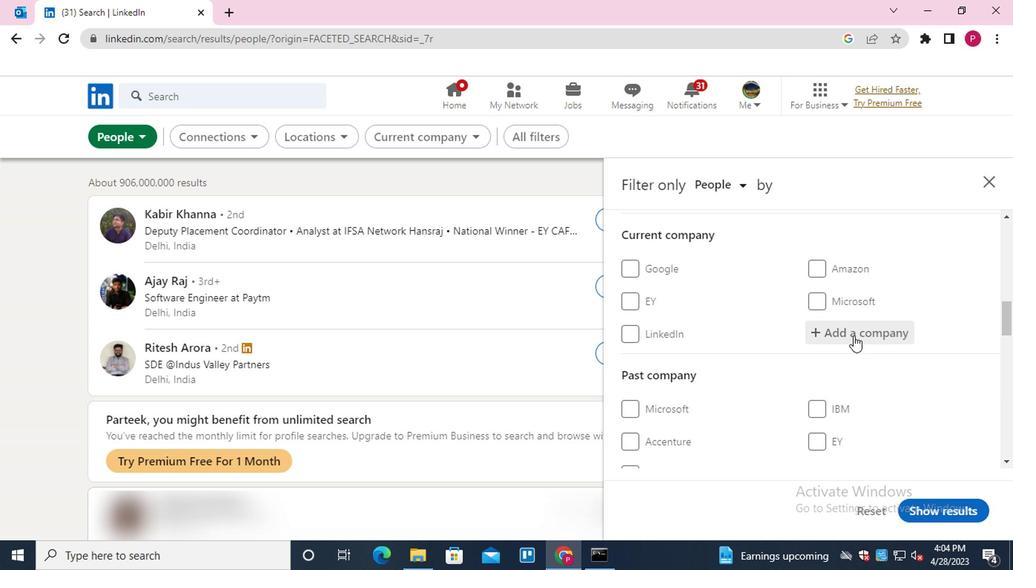 
Action: Key pressed <Key.shift>TAT<Key.shift>A<Key.shift><Key.space><Key.shift>TECHNOLOGIES<Key.down><Key.enter>
Screenshot: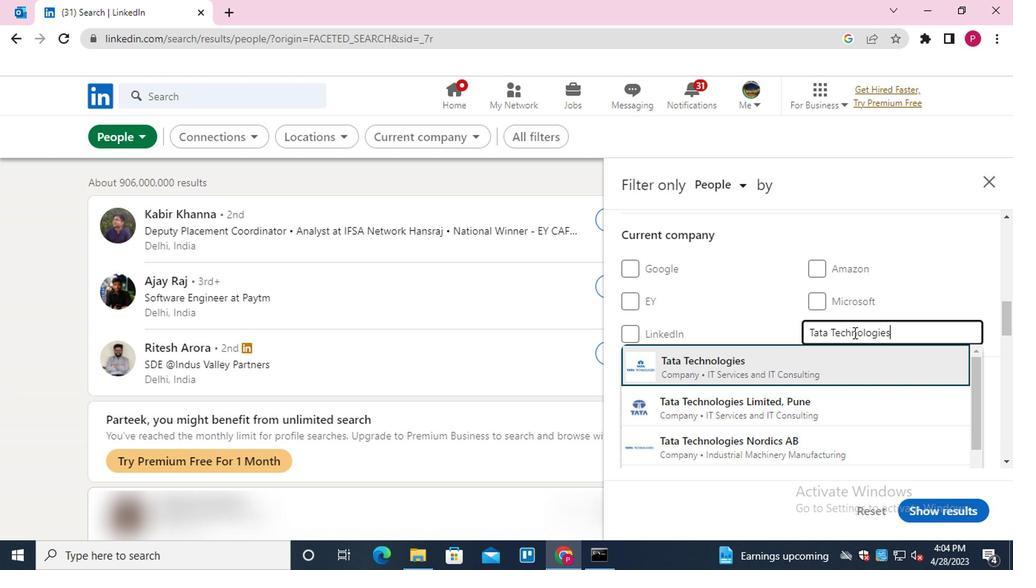 
Action: Mouse moved to (771, 380)
Screenshot: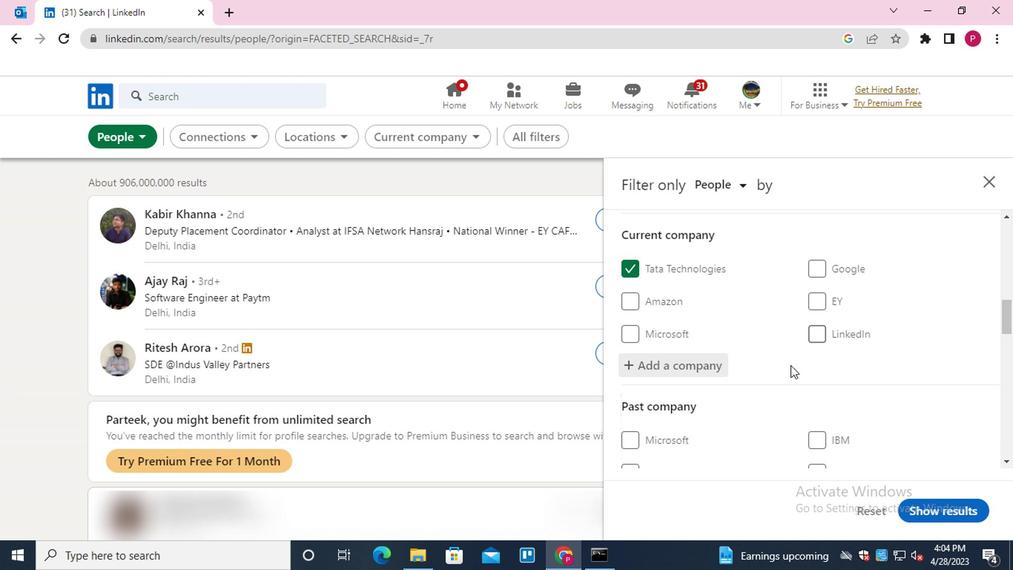 
Action: Mouse scrolled (771, 379) with delta (0, 0)
Screenshot: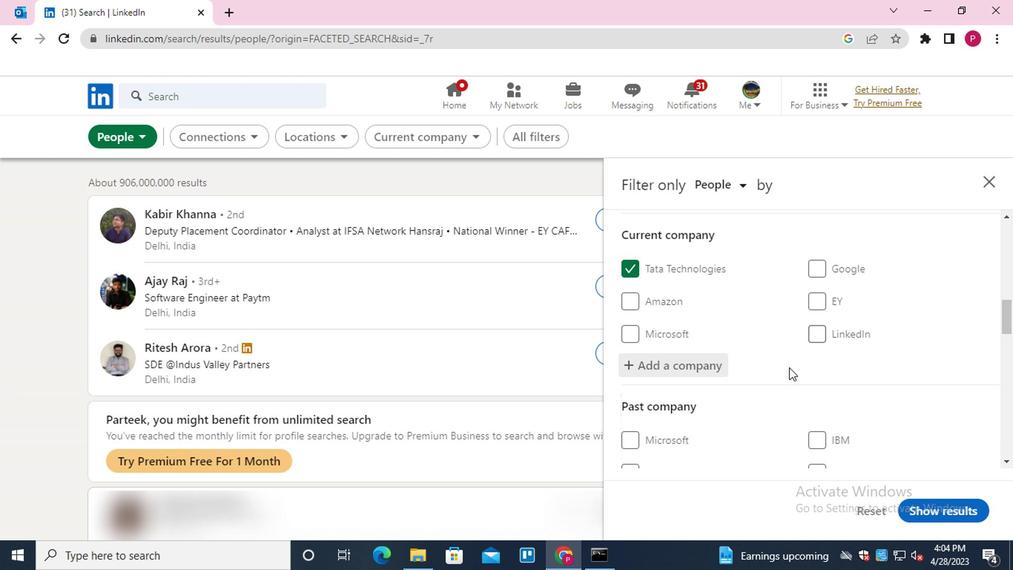 
Action: Mouse scrolled (771, 379) with delta (0, 0)
Screenshot: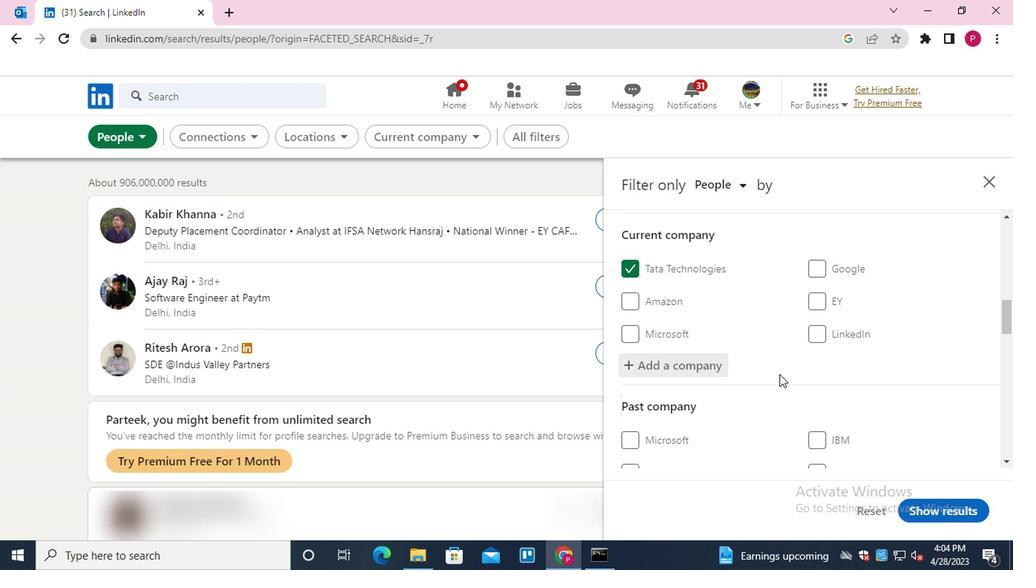 
Action: Mouse scrolled (771, 379) with delta (0, 0)
Screenshot: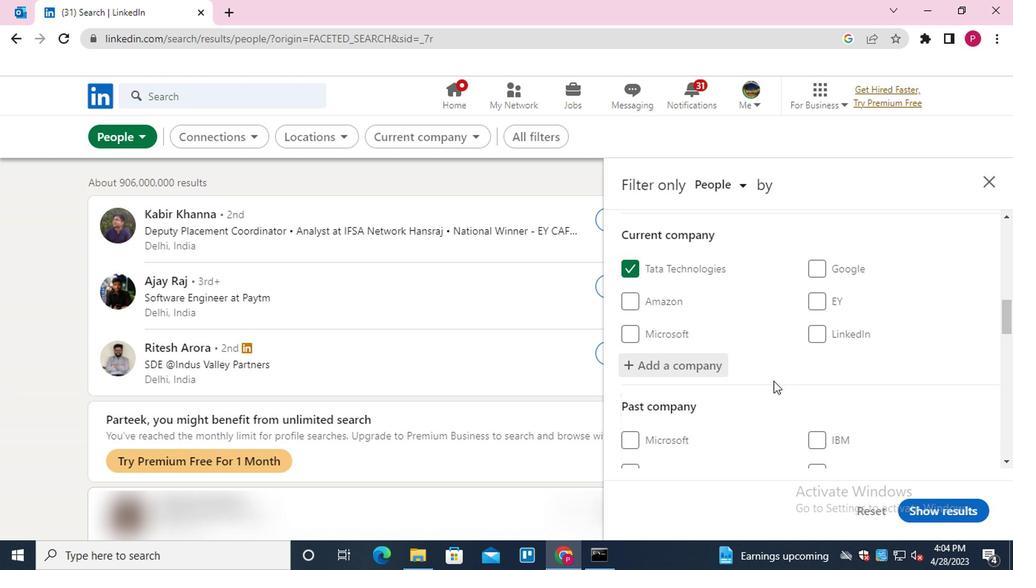 
Action: Mouse scrolled (771, 379) with delta (0, 0)
Screenshot: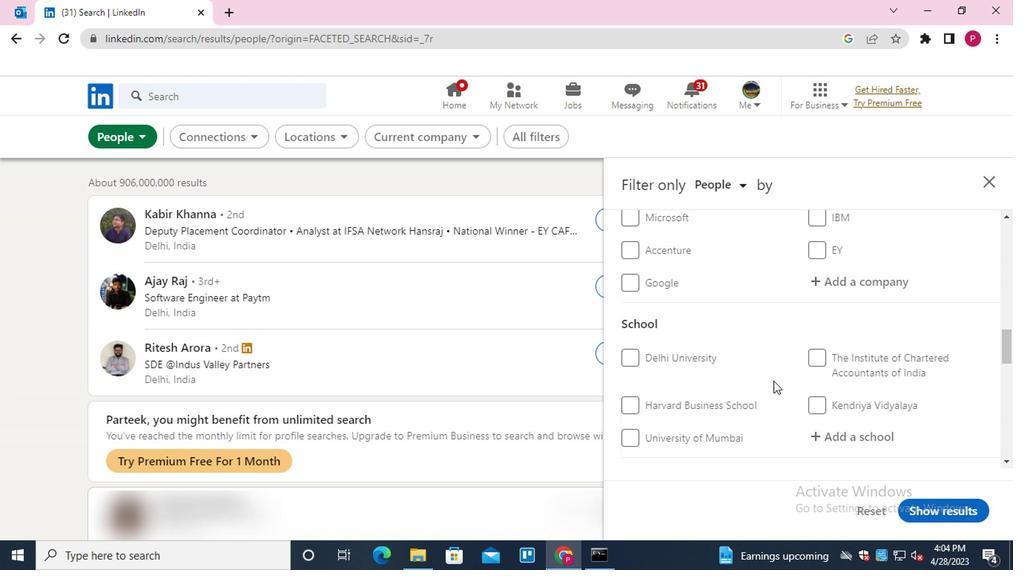 
Action: Mouse scrolled (771, 379) with delta (0, 0)
Screenshot: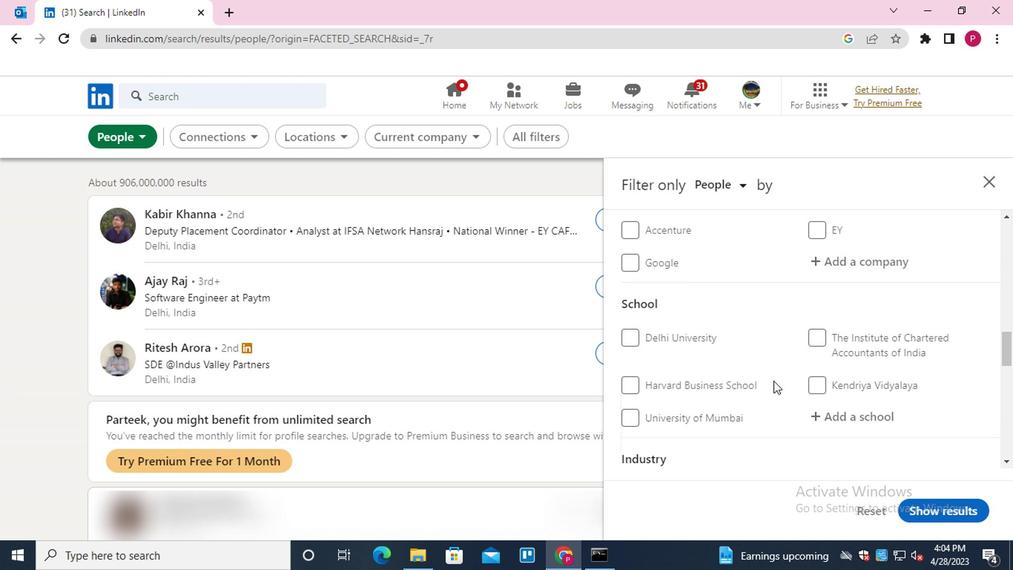 
Action: Mouse moved to (878, 287)
Screenshot: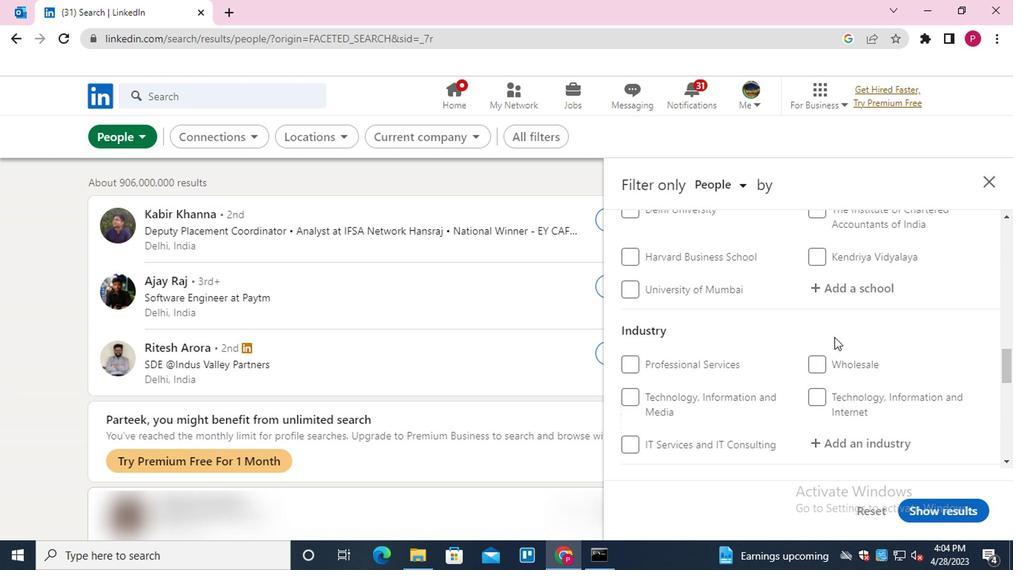 
Action: Mouse pressed left at (878, 287)
Screenshot: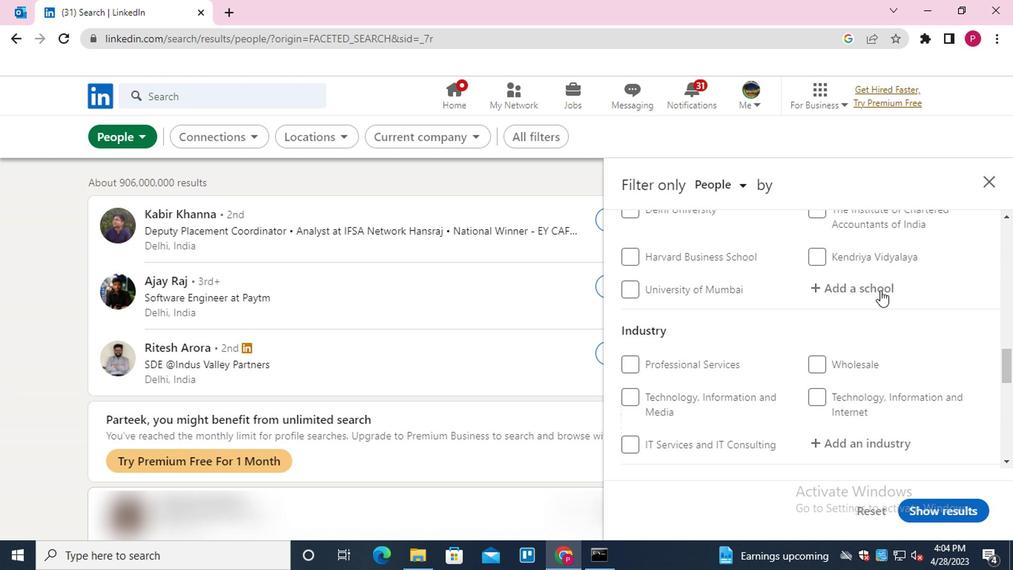
Action: Key pressed <Key.shift>SNS<Key.space><Key.shift>COLLEGE<Key.down><Key.down><Key.enter>
Screenshot: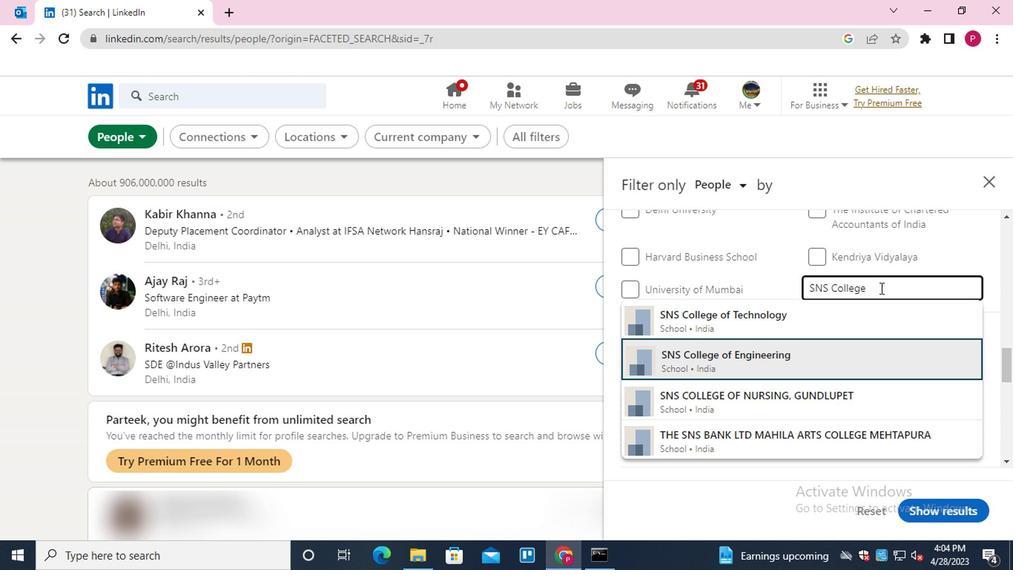 
Action: Mouse moved to (824, 312)
Screenshot: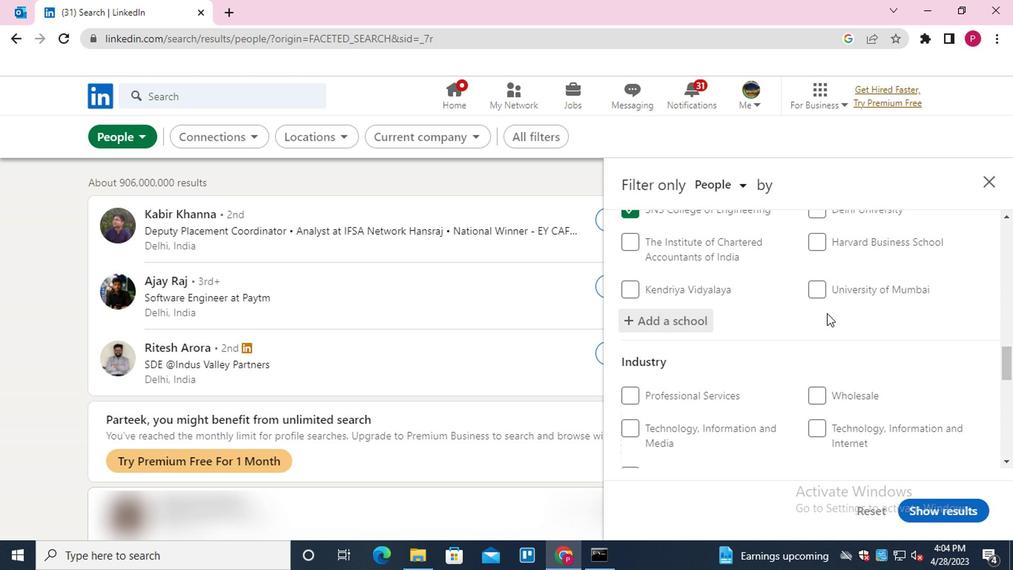 
Action: Mouse scrolled (824, 312) with delta (0, 0)
Screenshot: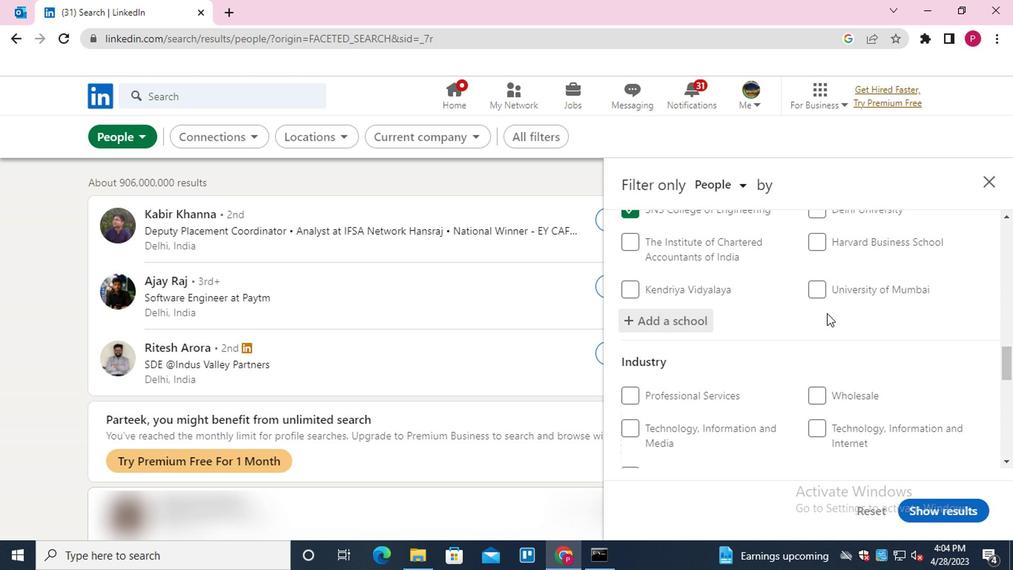 
Action: Mouse scrolled (824, 312) with delta (0, 0)
Screenshot: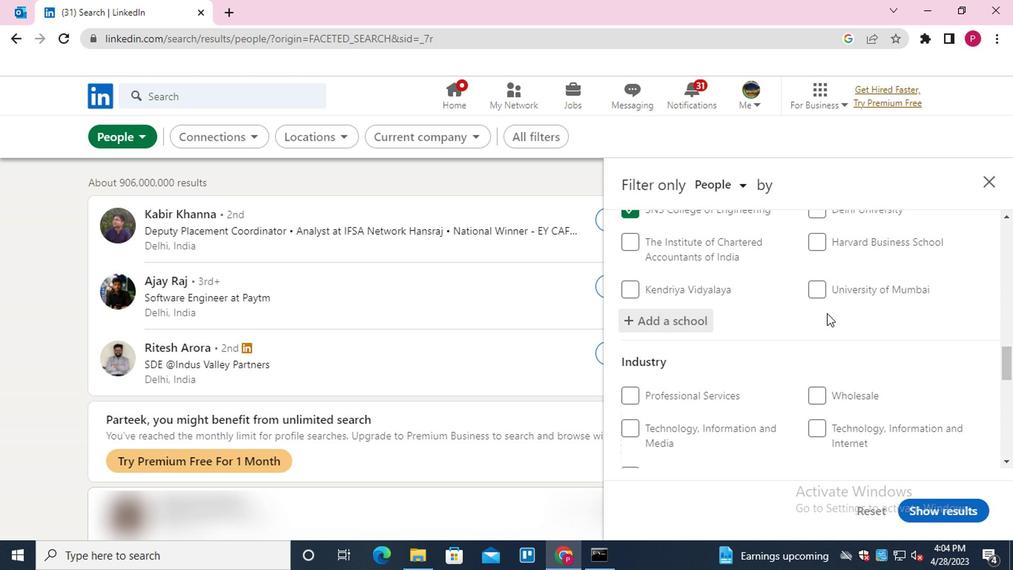 
Action: Mouse moved to (846, 330)
Screenshot: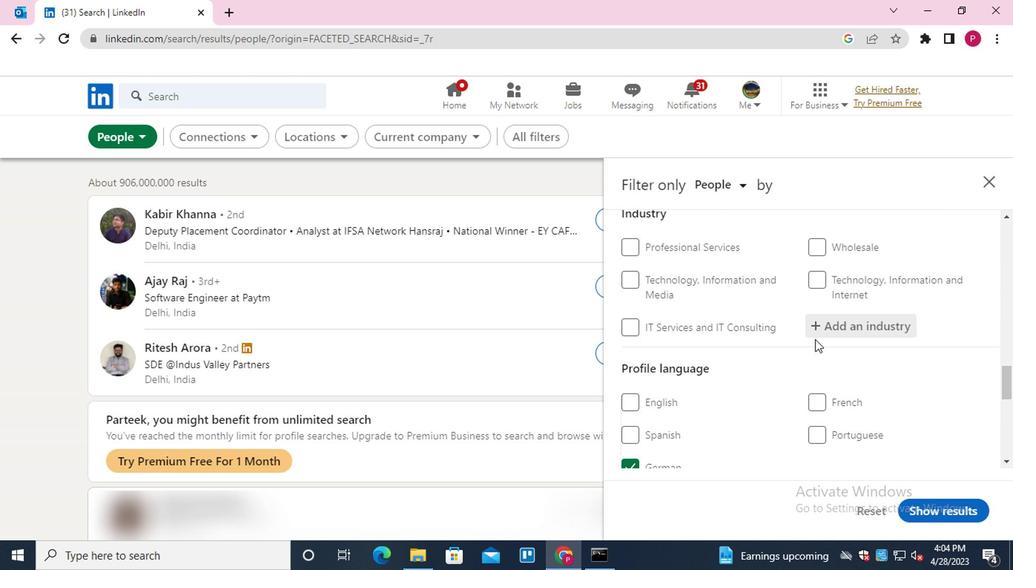 
Action: Mouse pressed left at (846, 330)
Screenshot: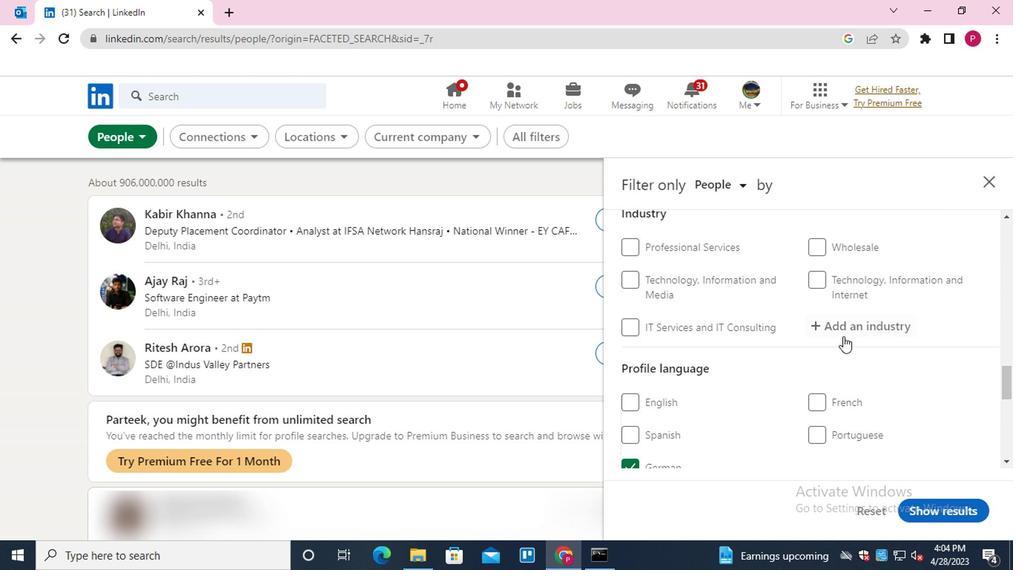 
Action: Key pressed <Key.shift>WHOLESALE<Key.space><Key.shift>COMPUTER<Key.down><Key.enter>
Screenshot: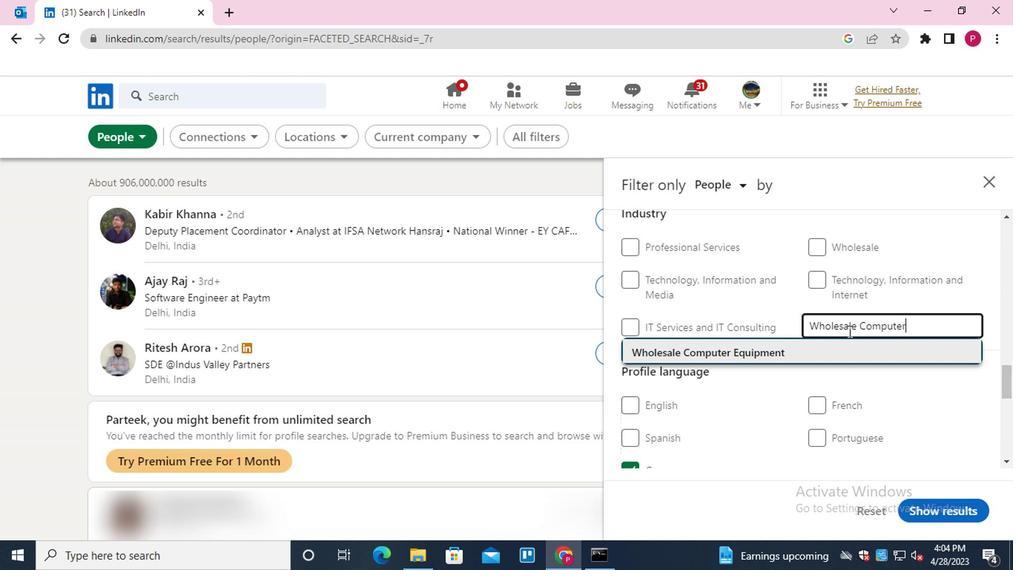 
Action: Mouse moved to (819, 356)
Screenshot: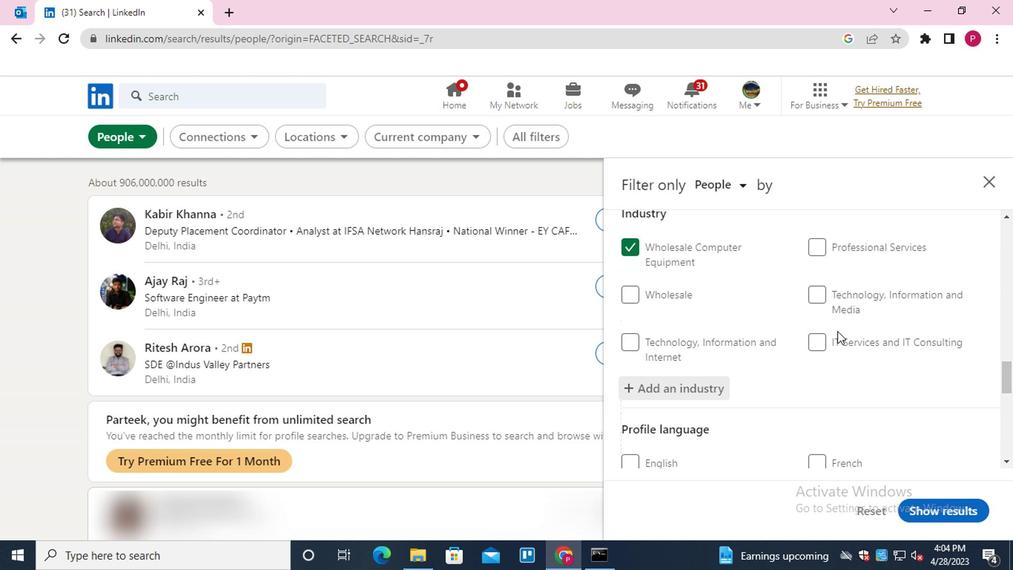 
Action: Mouse scrolled (819, 355) with delta (0, 0)
Screenshot: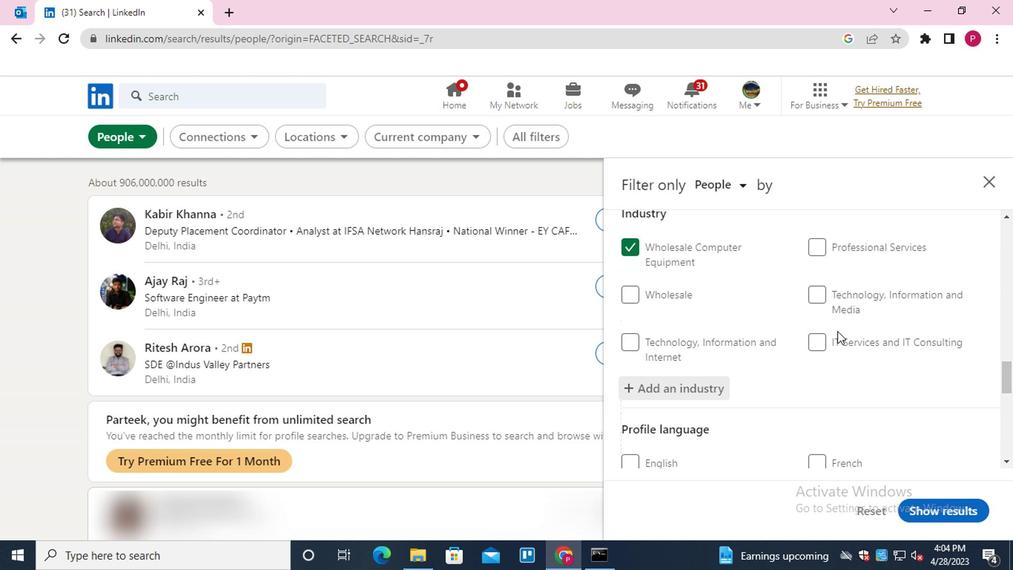 
Action: Mouse moved to (799, 375)
Screenshot: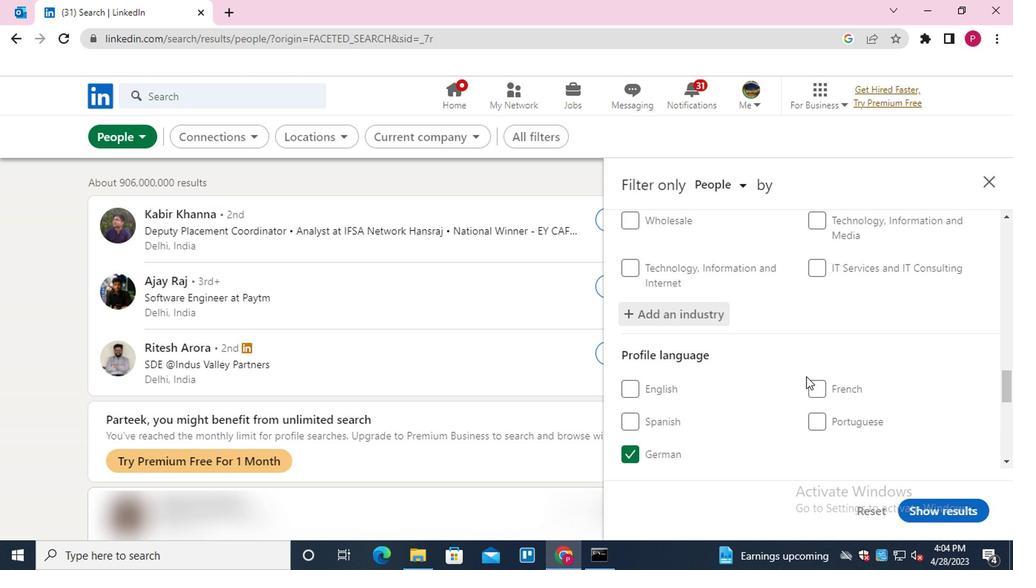 
Action: Mouse scrolled (799, 375) with delta (0, 0)
Screenshot: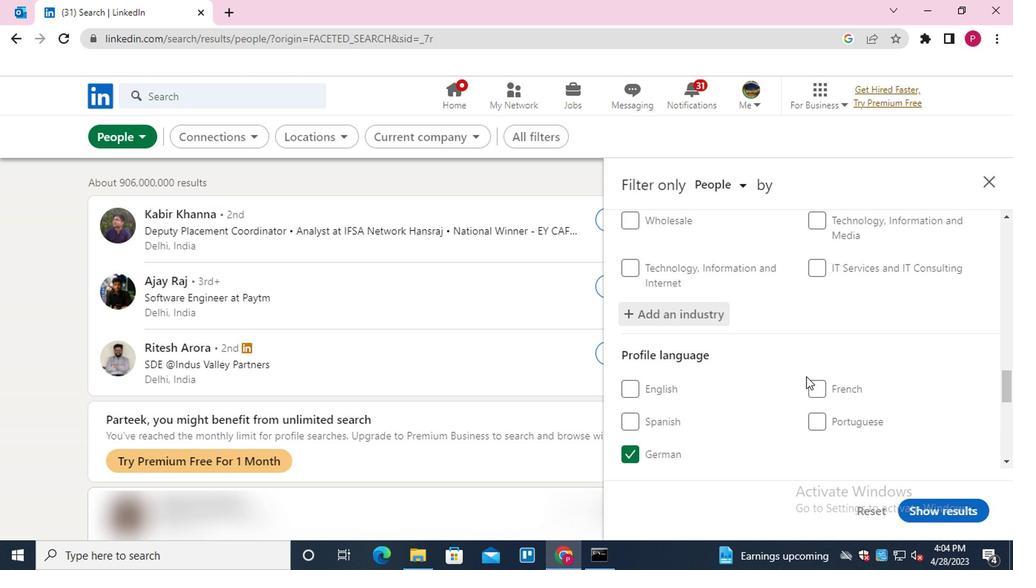
Action: Mouse scrolled (799, 375) with delta (0, 0)
Screenshot: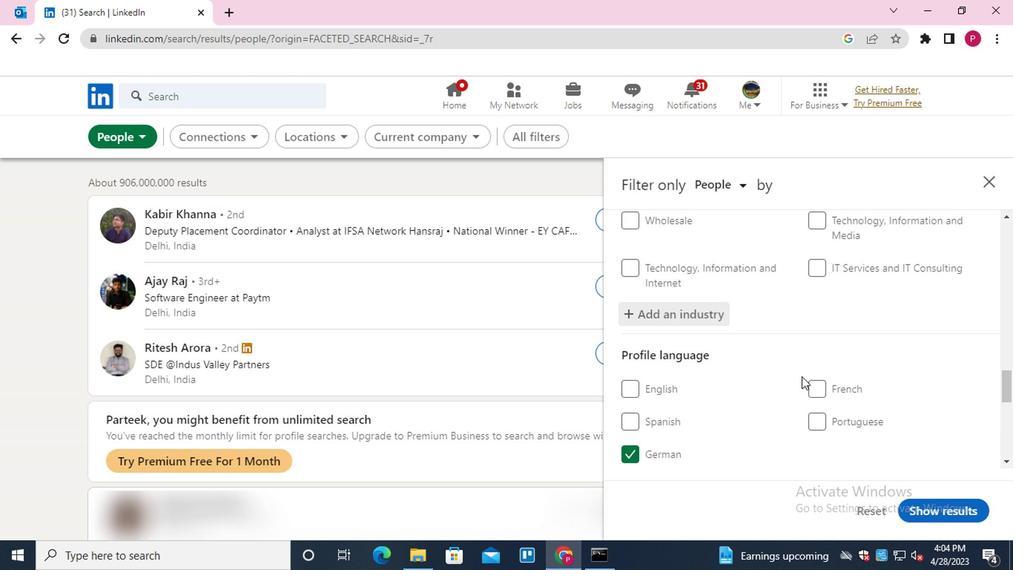 
Action: Mouse scrolled (799, 375) with delta (0, 0)
Screenshot: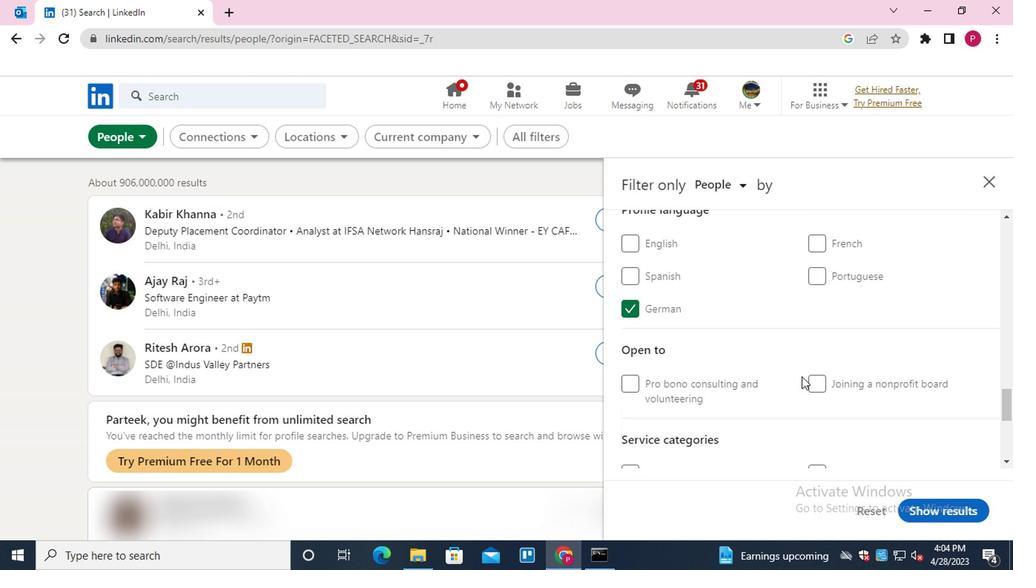 
Action: Mouse scrolled (799, 375) with delta (0, 0)
Screenshot: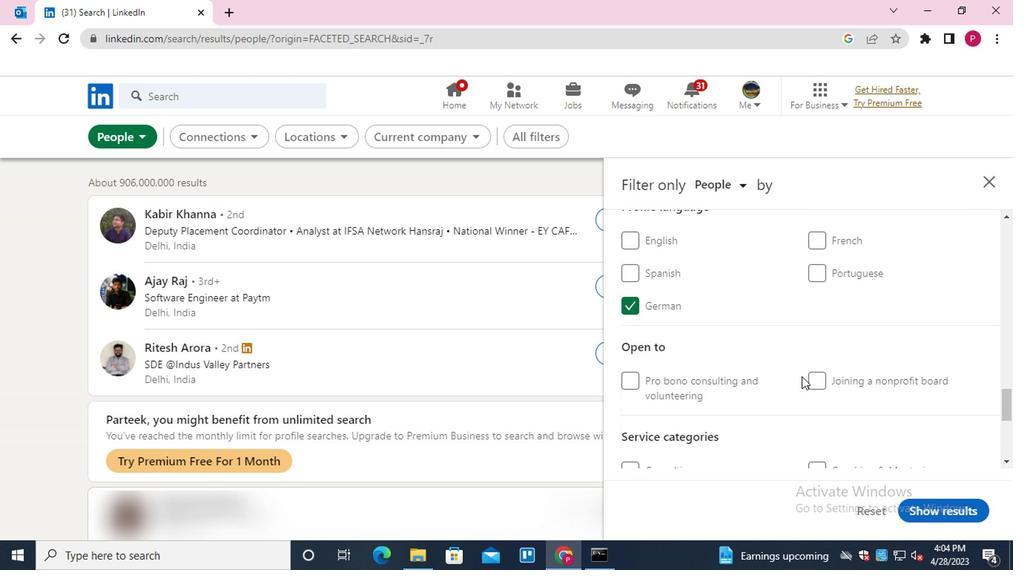 
Action: Mouse moved to (850, 388)
Screenshot: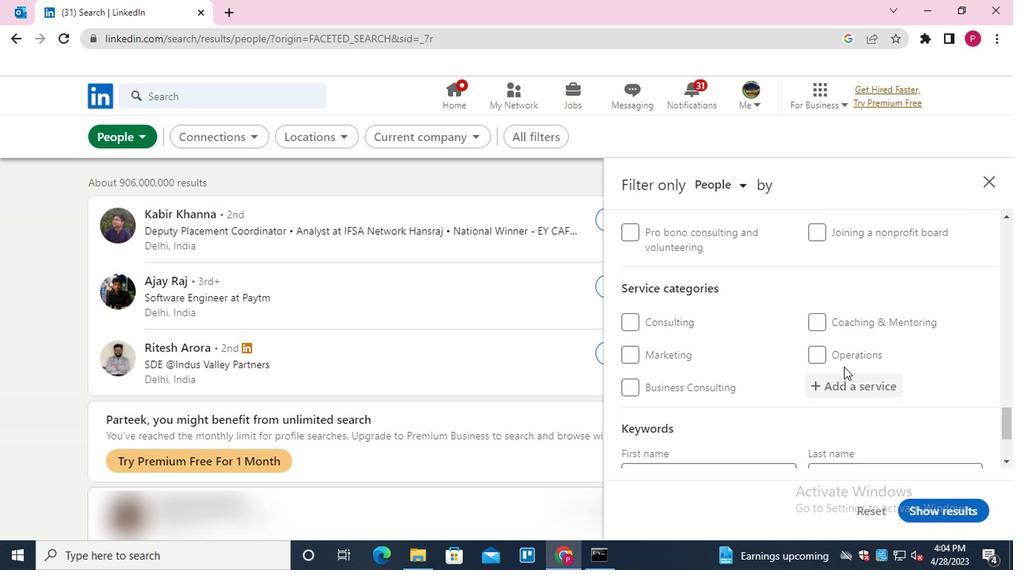 
Action: Mouse pressed left at (850, 388)
Screenshot: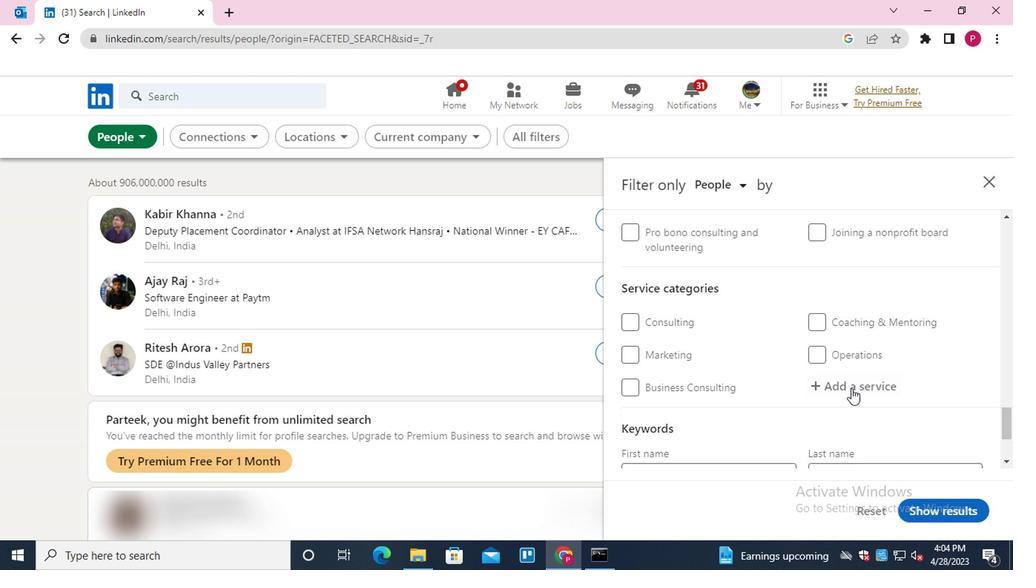 
Action: Key pressed <Key.shift>AUTO<Key.space><Key.shift>INSU<Key.down><Key.enter>
Screenshot: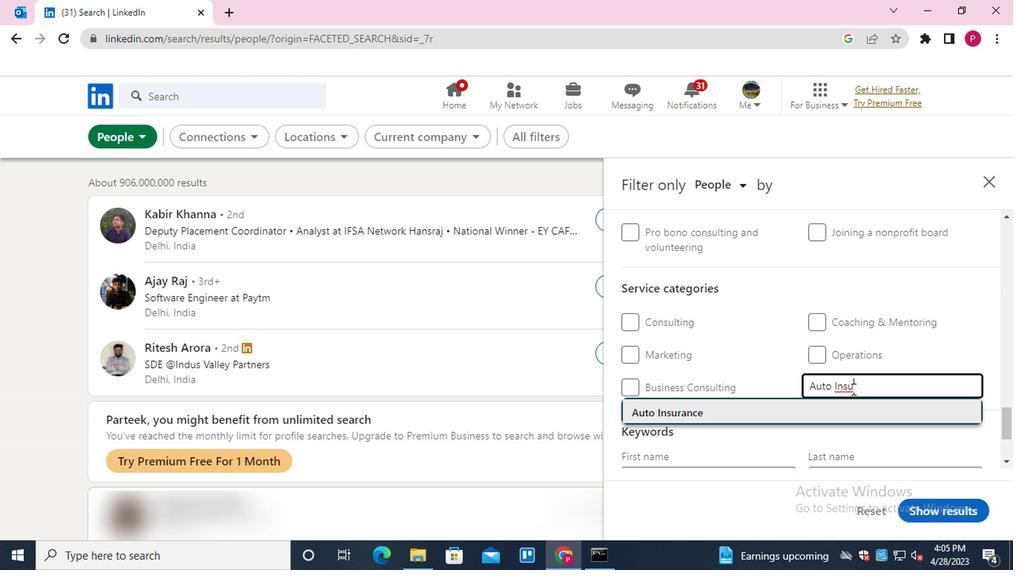 
Action: Mouse moved to (845, 389)
Screenshot: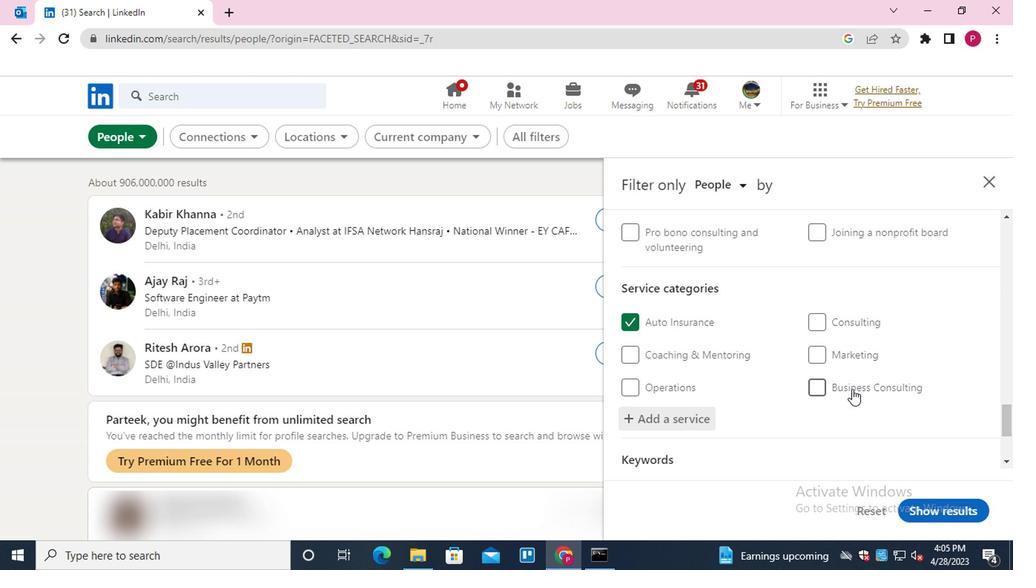 
Action: Mouse scrolled (845, 388) with delta (0, 0)
Screenshot: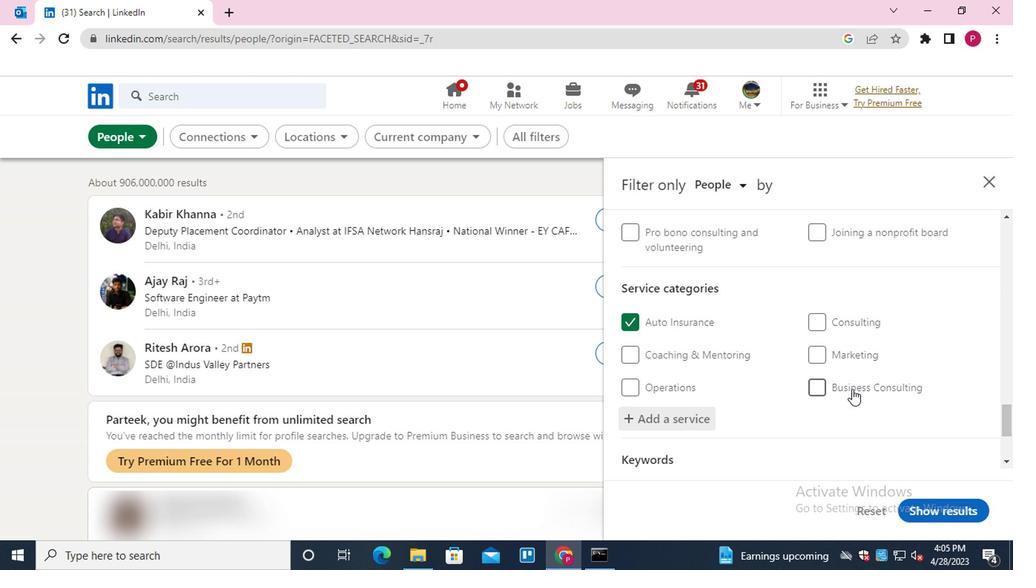 
Action: Mouse moved to (833, 390)
Screenshot: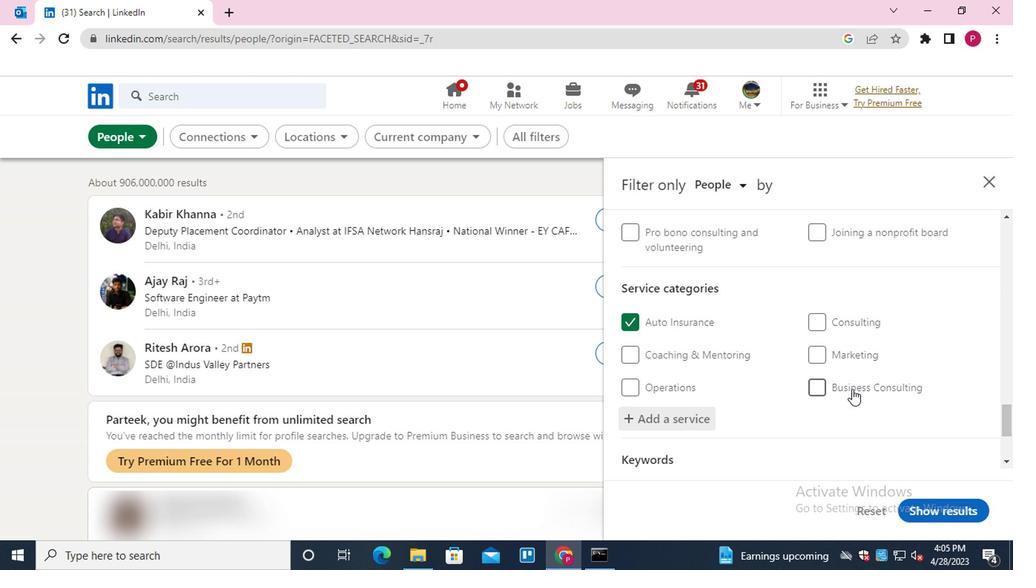
Action: Mouse scrolled (833, 390) with delta (0, 0)
Screenshot: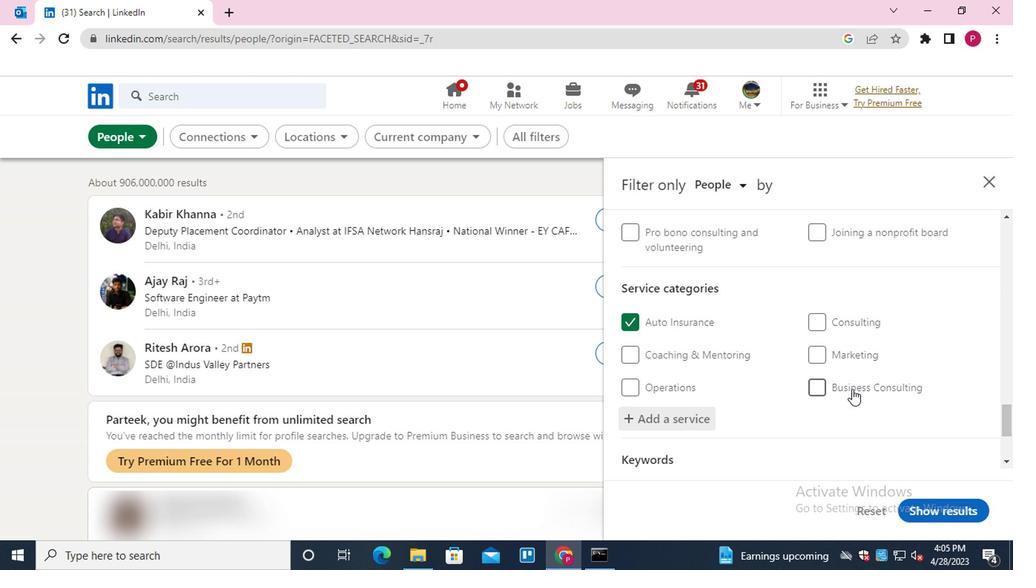 
Action: Mouse moved to (821, 392)
Screenshot: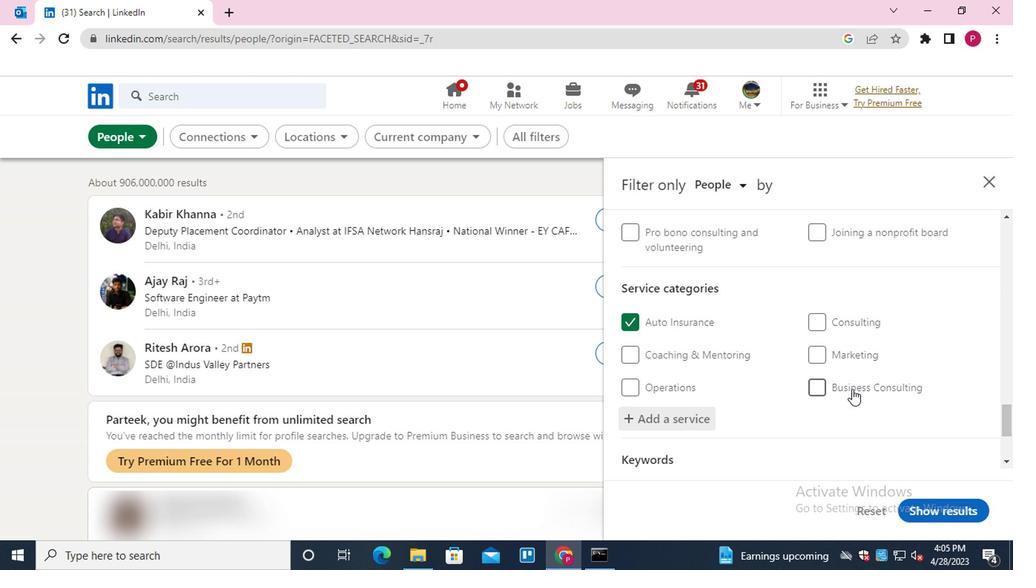 
Action: Mouse scrolled (821, 392) with delta (0, 0)
Screenshot: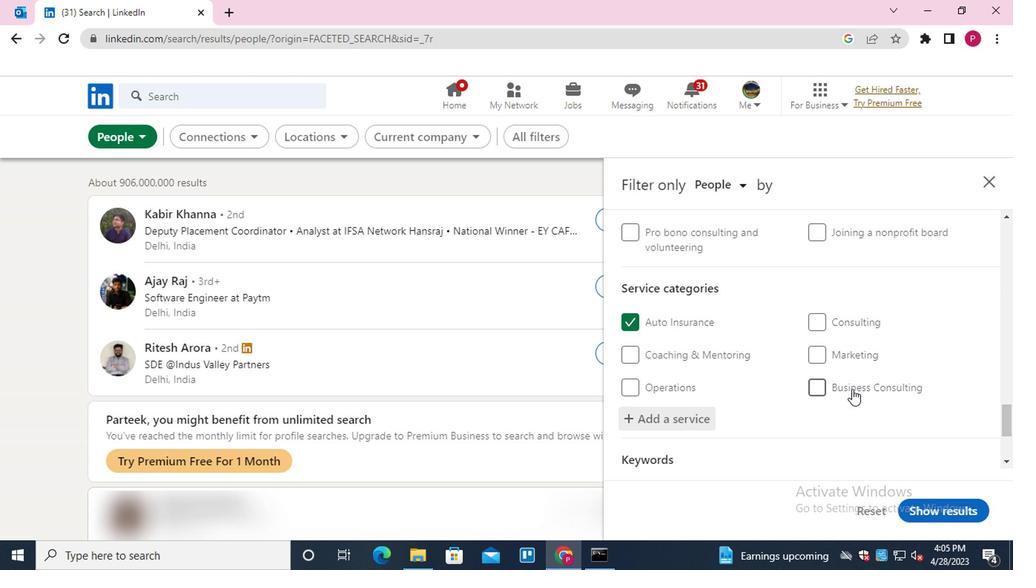 
Action: Mouse moved to (801, 395)
Screenshot: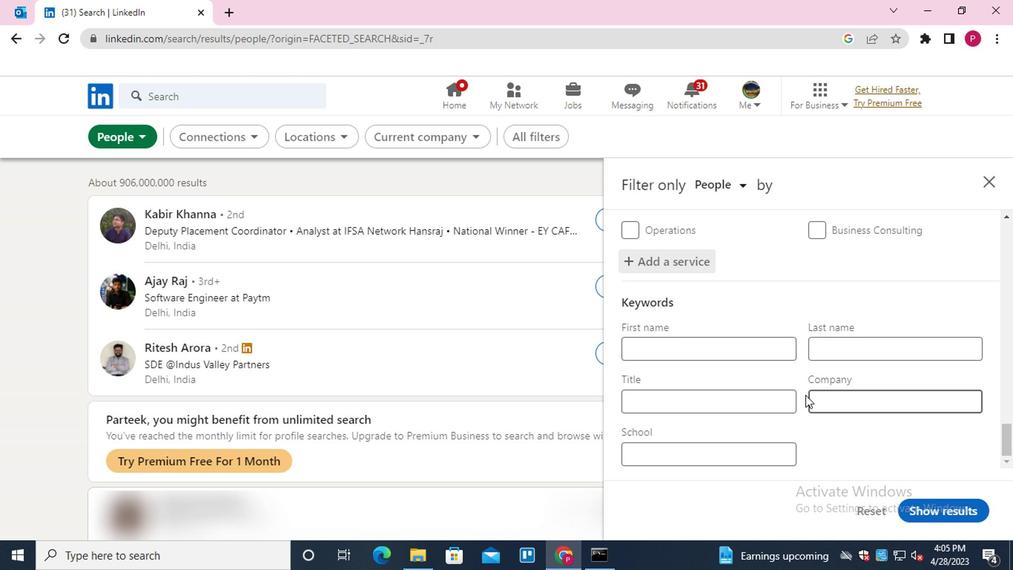 
Action: Mouse scrolled (801, 394) with delta (0, -1)
Screenshot: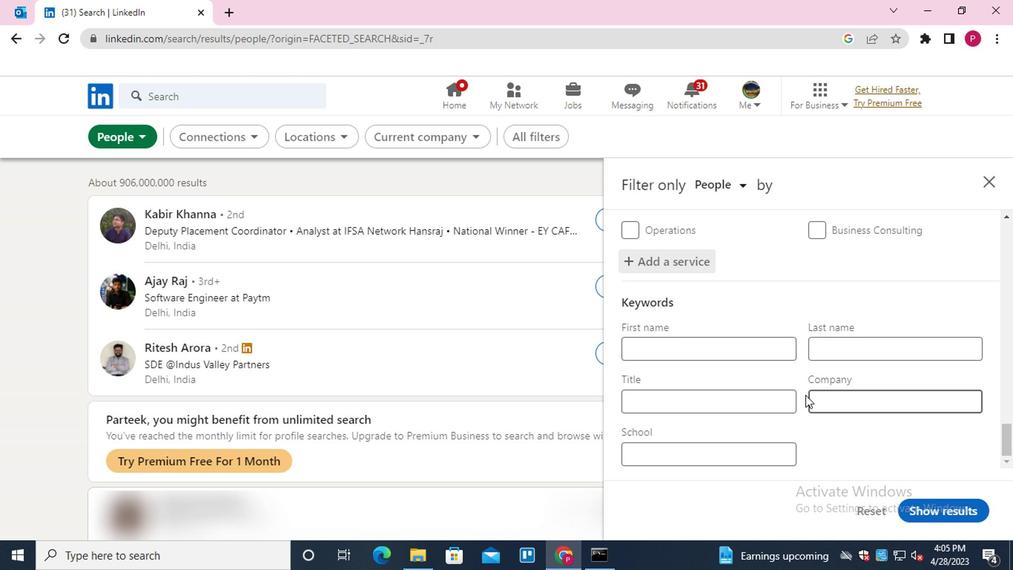 
Action: Mouse moved to (801, 396)
Screenshot: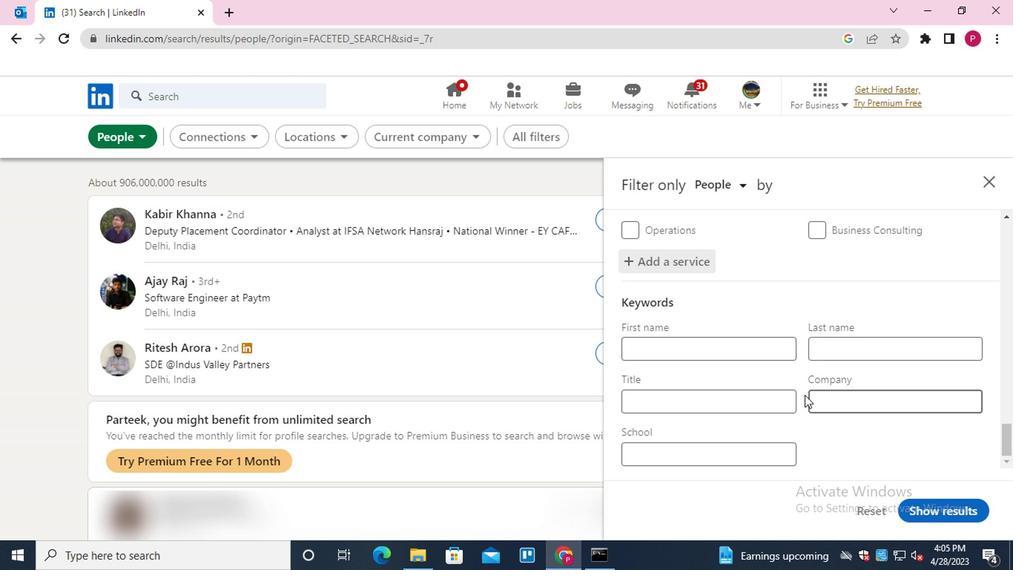 
Action: Mouse scrolled (801, 396) with delta (0, 0)
Screenshot: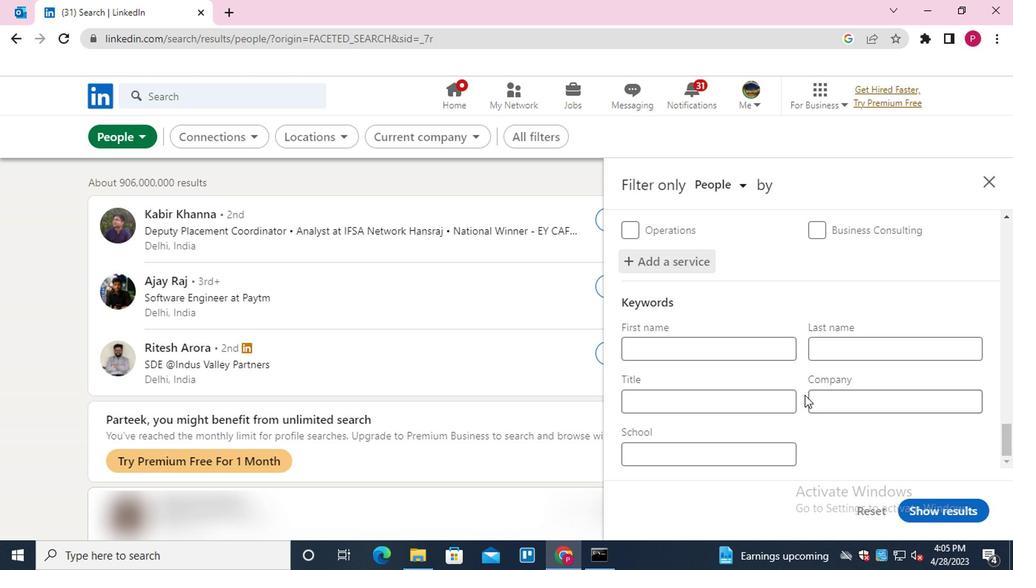 
Action: Mouse moved to (766, 395)
Screenshot: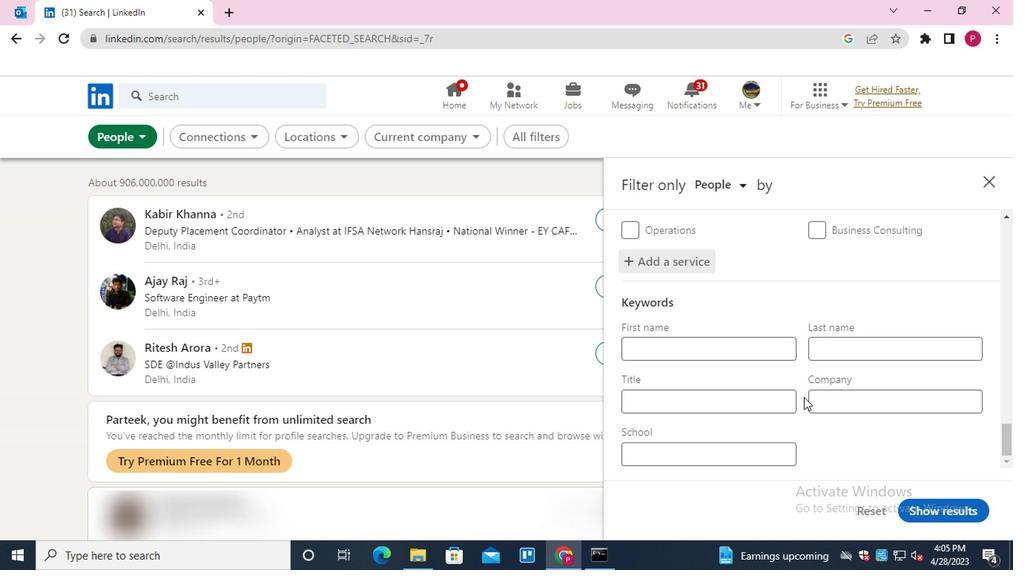 
Action: Mouse pressed left at (766, 395)
Screenshot: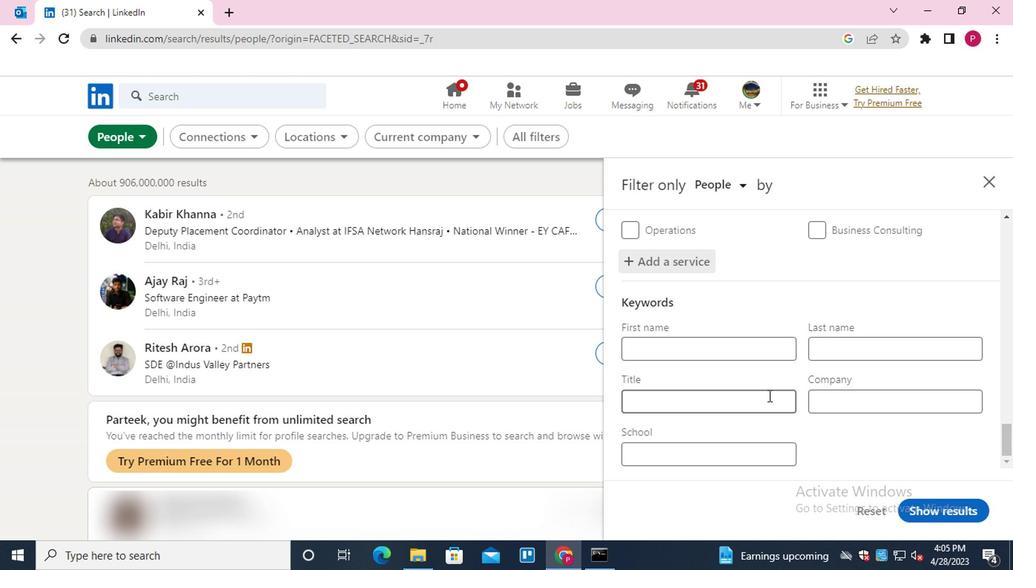 
Action: Key pressed <Key.shift>S<Key.backspace>DISPATCHER<Key.space>FOR<Key.space><Key.shift>TRUCKS<Key.space>OR<Key.space><Key.shift>TAXI
Screenshot: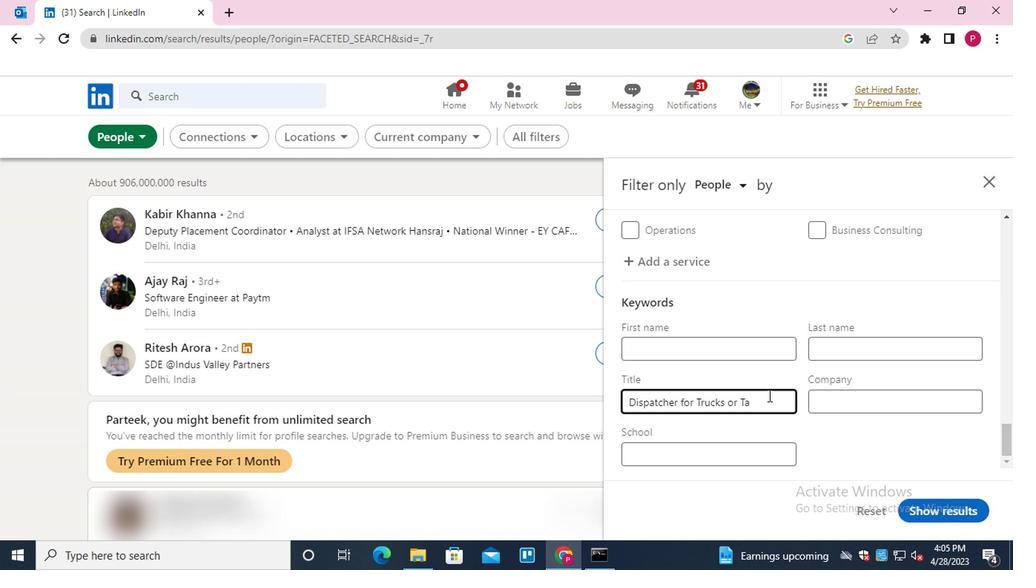
Action: Mouse moved to (956, 512)
Screenshot: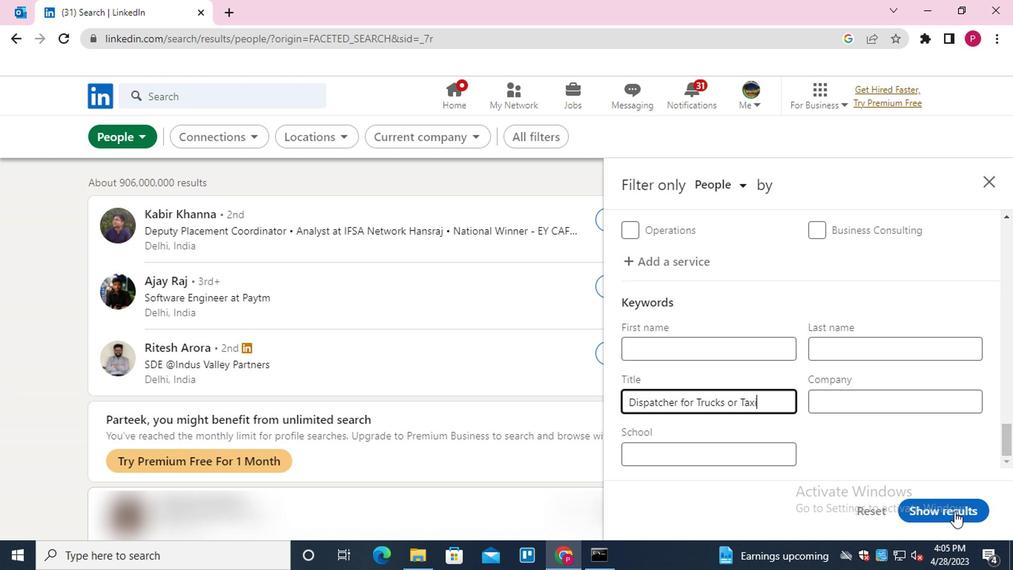 
Action: Mouse pressed left at (956, 512)
Screenshot: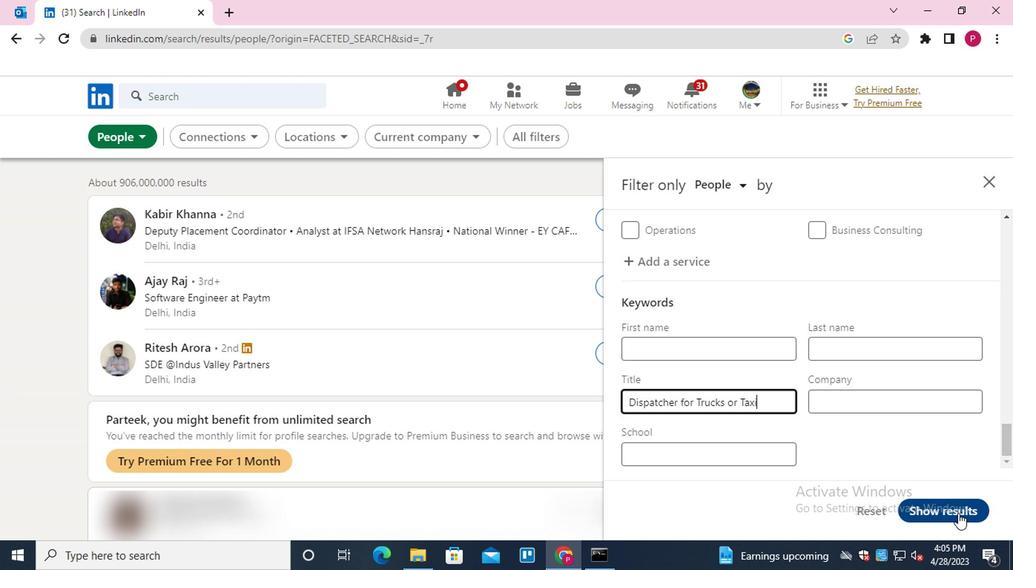 
Action: Mouse moved to (607, 344)
Screenshot: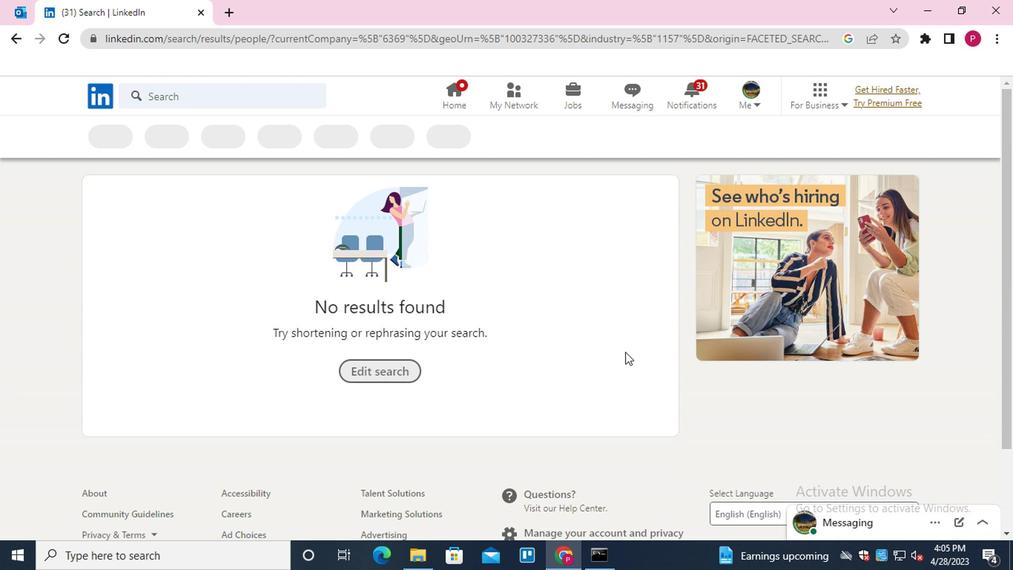 
